 Task: Find connections with filter location Mikkeli with filter topic #Inspirationwith filter profile language German with filter current company TekWissen ® with filter school Mangalore Institute of Technology and Engineering, Mangalore, India with filter industry Public Health with filter service category Lead Generation with filter keywords title Dental Hygienist
Action: Mouse moved to (289, 226)
Screenshot: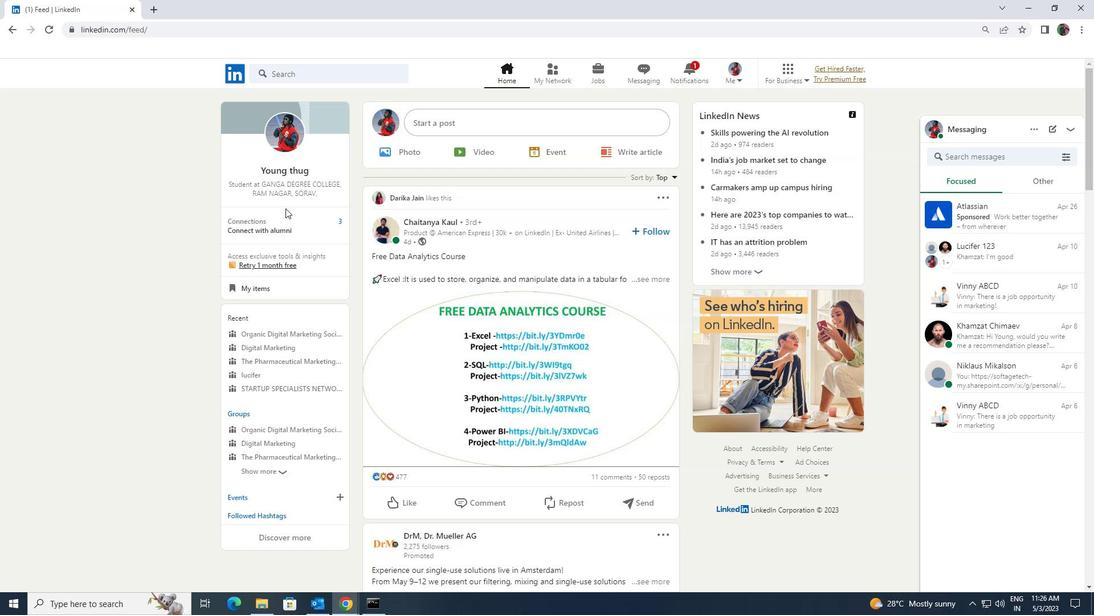 
Action: Mouse pressed left at (289, 226)
Screenshot: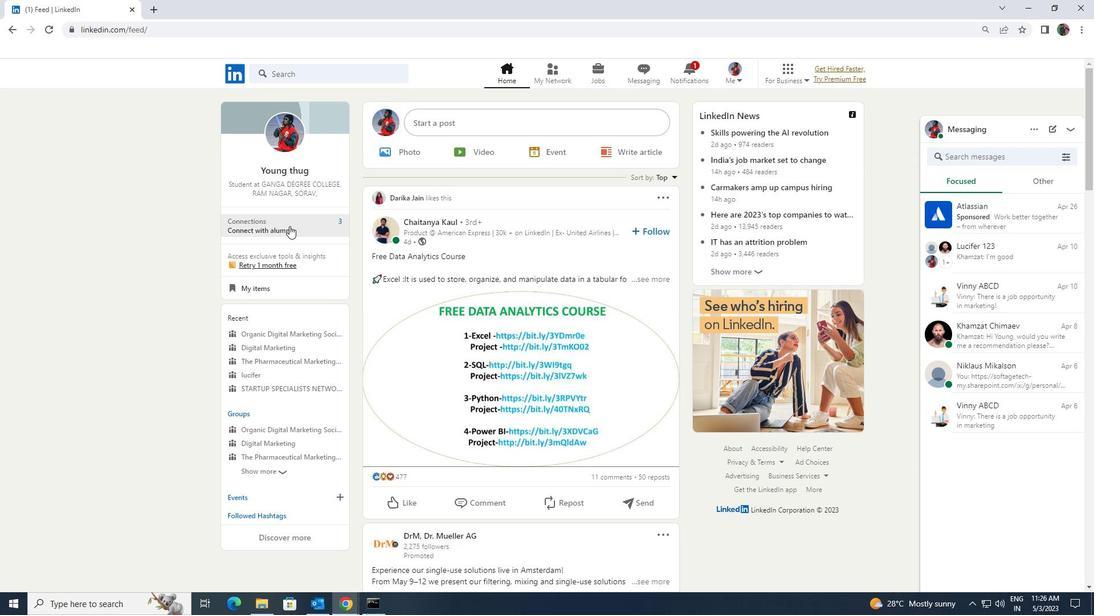 
Action: Mouse moved to (324, 136)
Screenshot: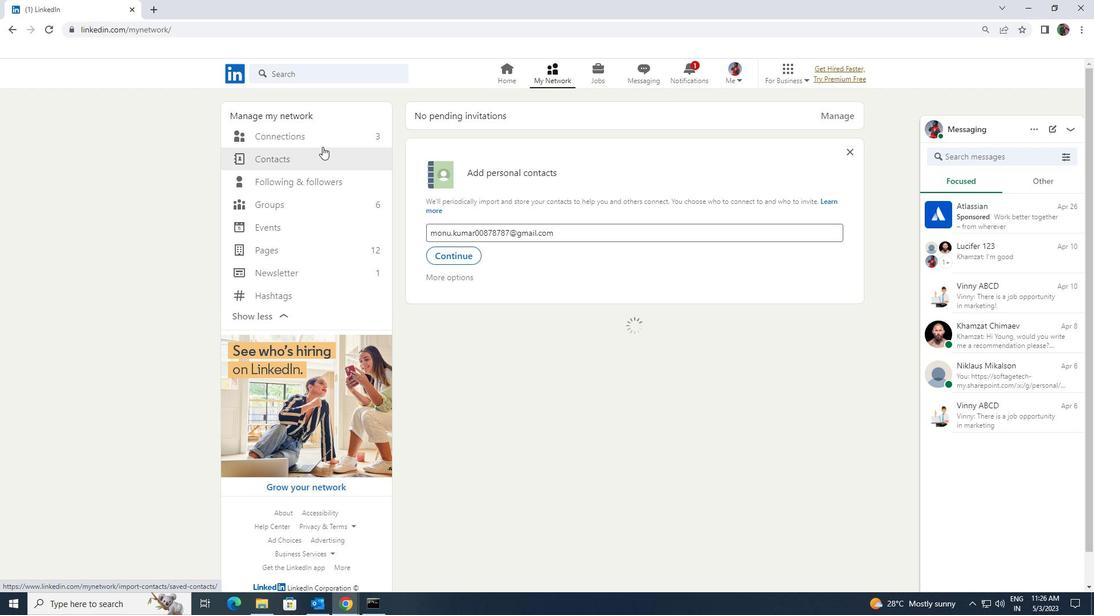 
Action: Mouse pressed left at (324, 136)
Screenshot: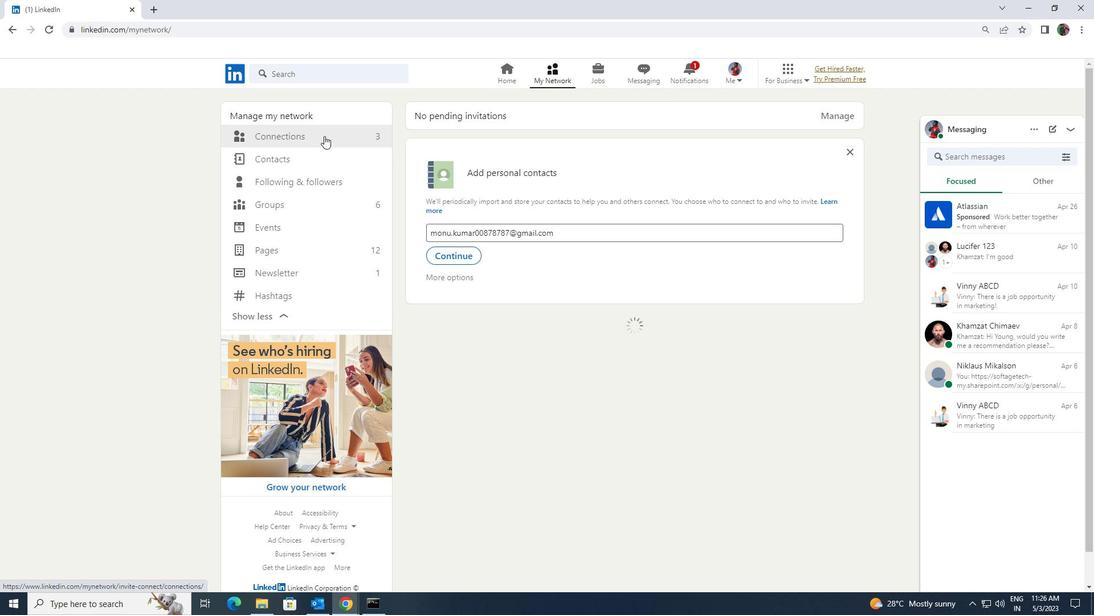 
Action: Mouse moved to (605, 137)
Screenshot: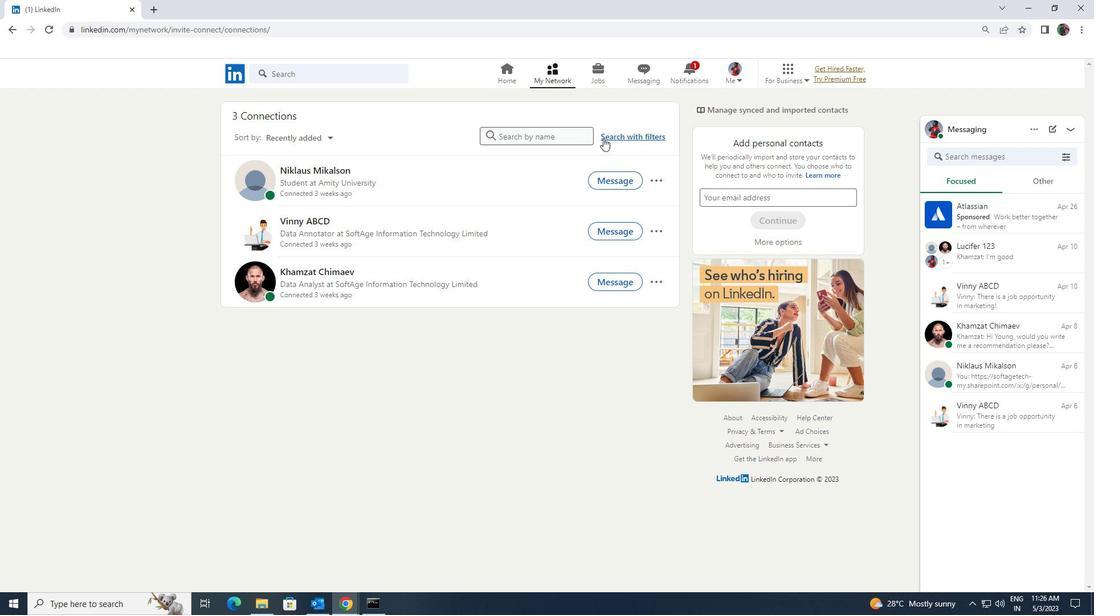 
Action: Mouse pressed left at (605, 137)
Screenshot: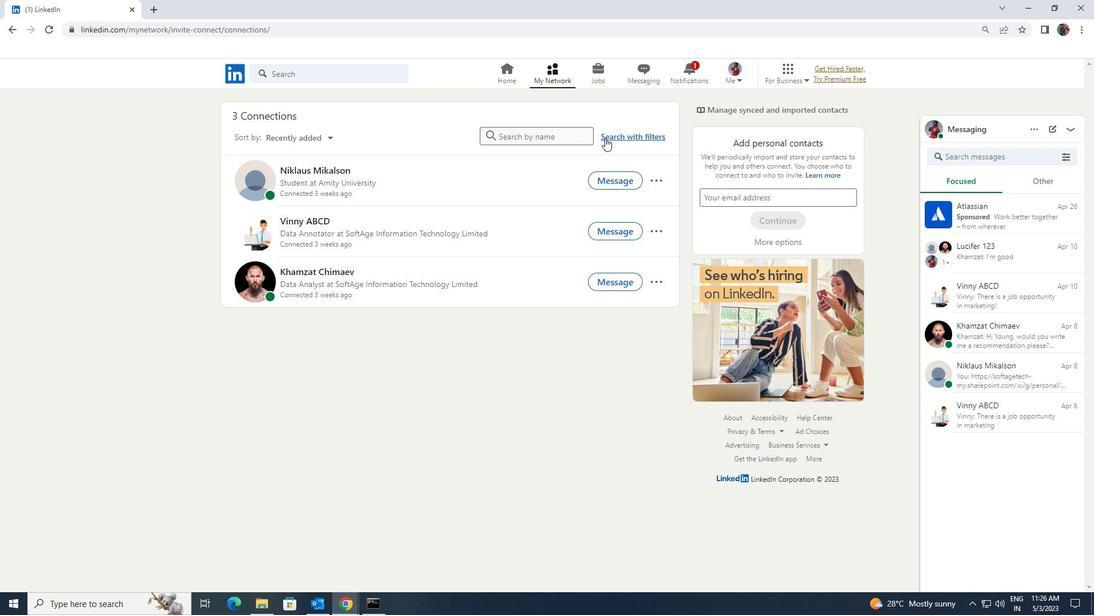 
Action: Mouse moved to (585, 107)
Screenshot: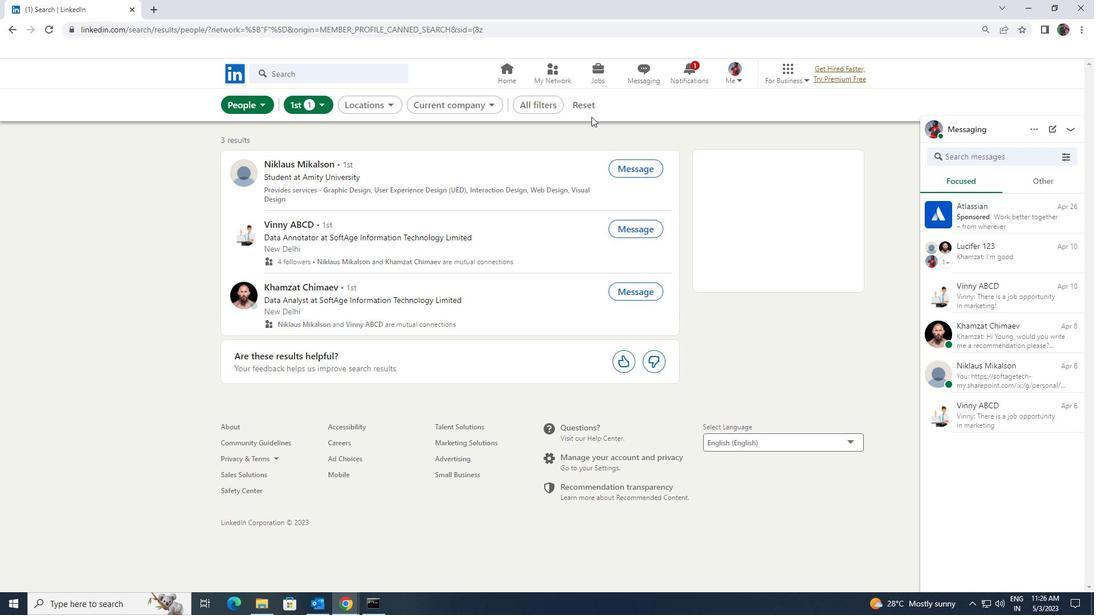 
Action: Mouse pressed left at (585, 107)
Screenshot: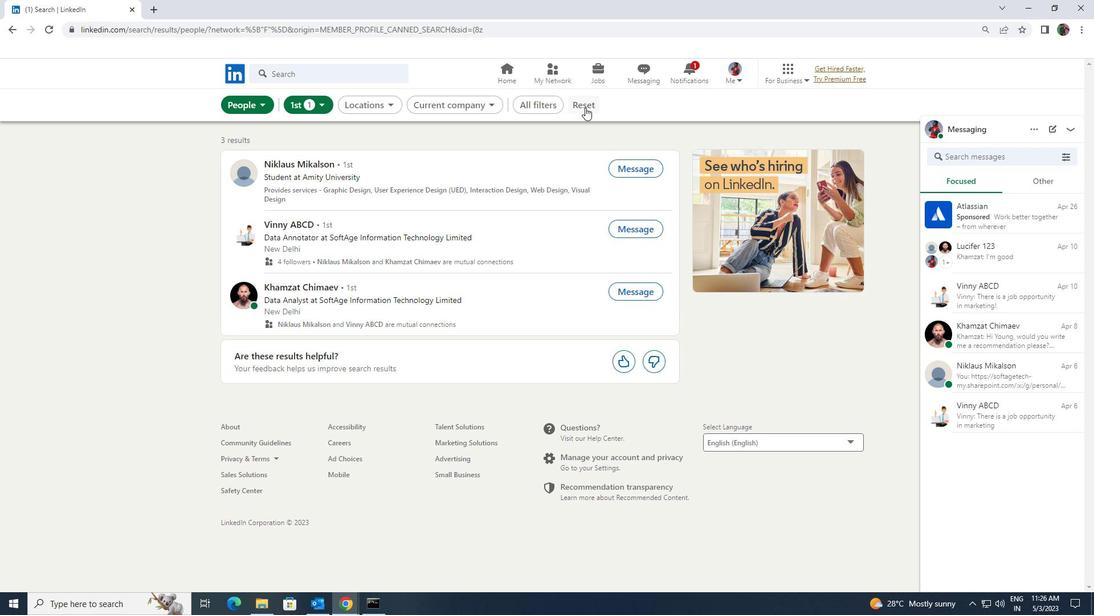 
Action: Mouse moved to (566, 110)
Screenshot: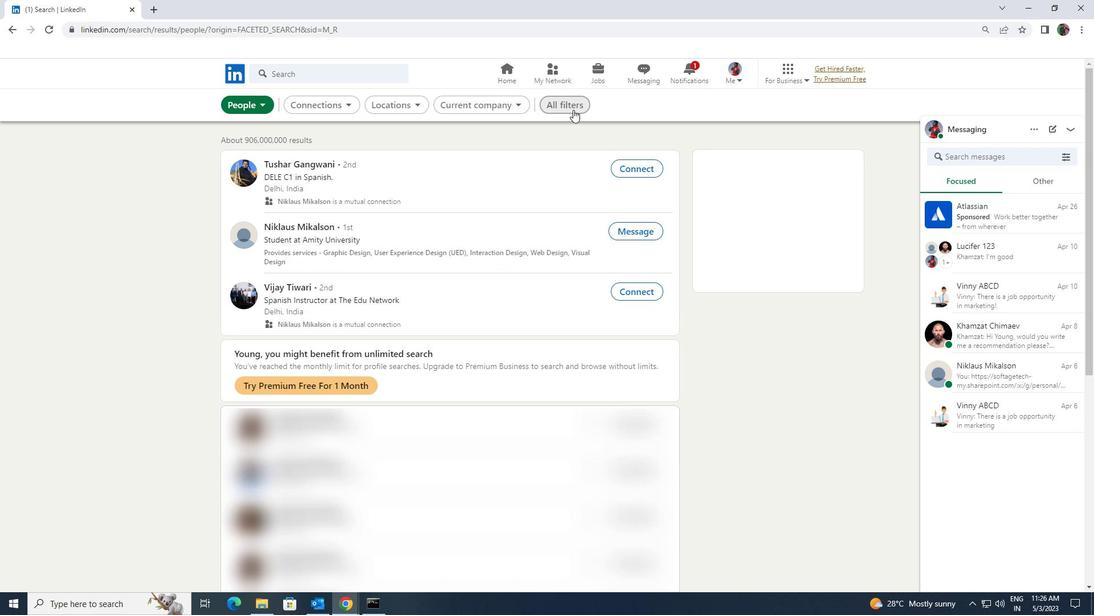 
Action: Mouse pressed left at (566, 110)
Screenshot: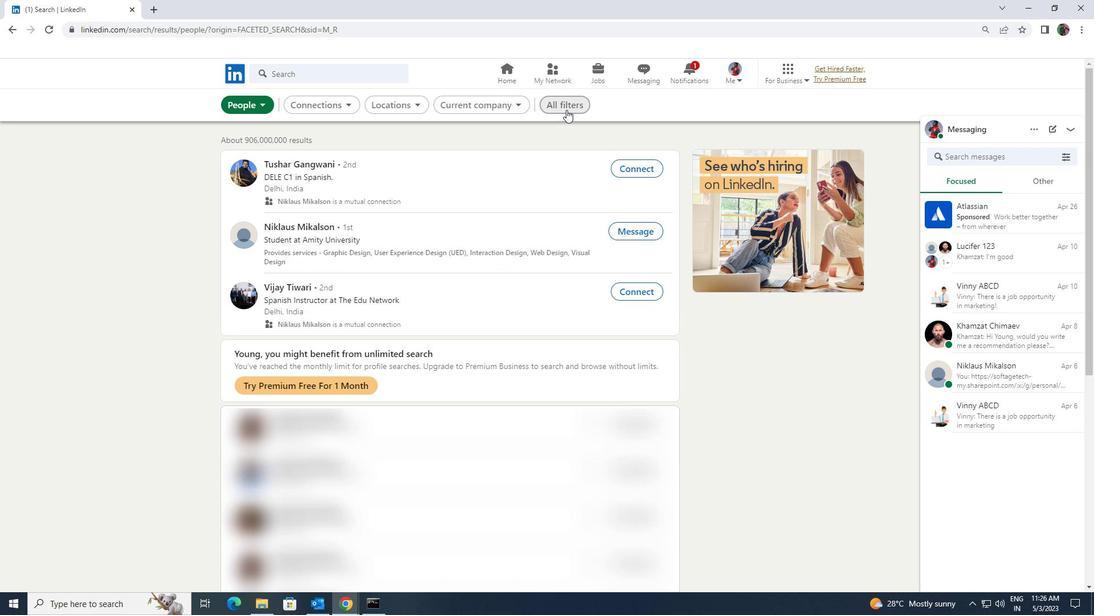 
Action: Mouse moved to (939, 453)
Screenshot: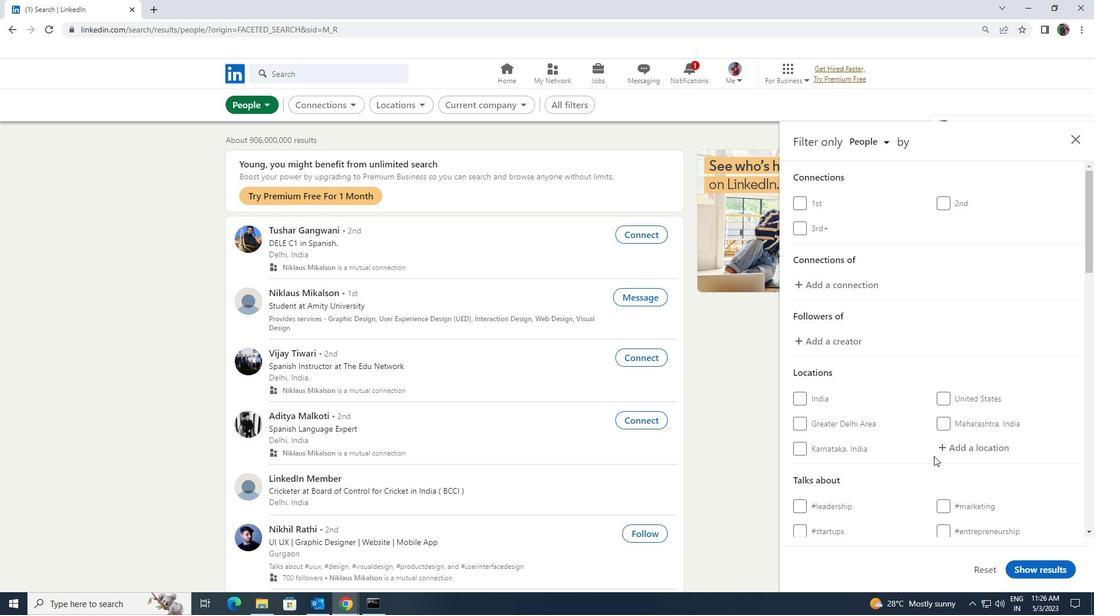 
Action: Mouse pressed left at (939, 453)
Screenshot: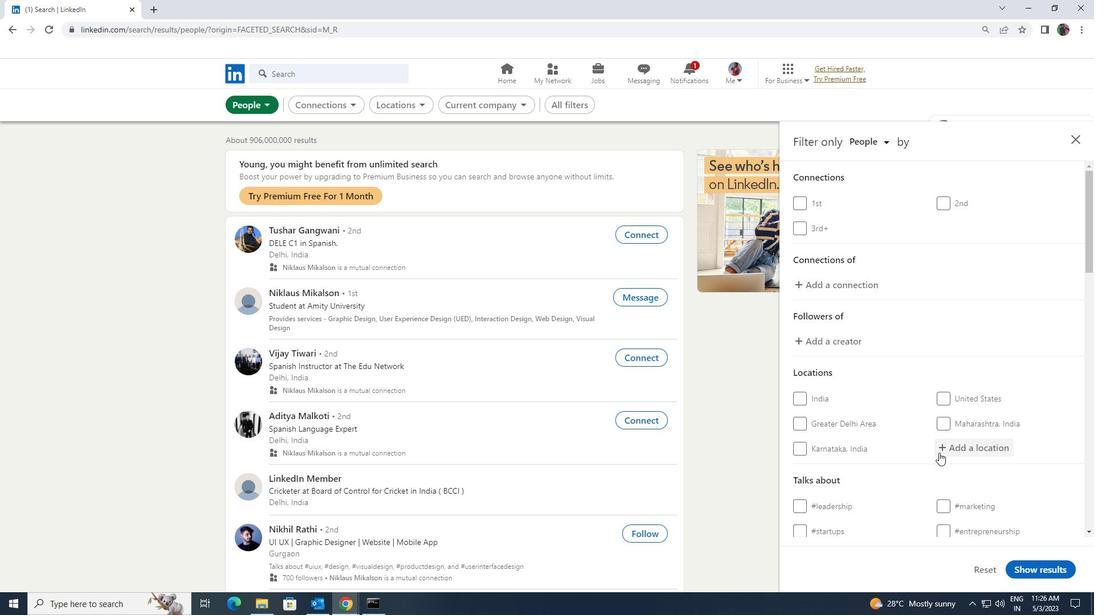 
Action: Mouse moved to (896, 433)
Screenshot: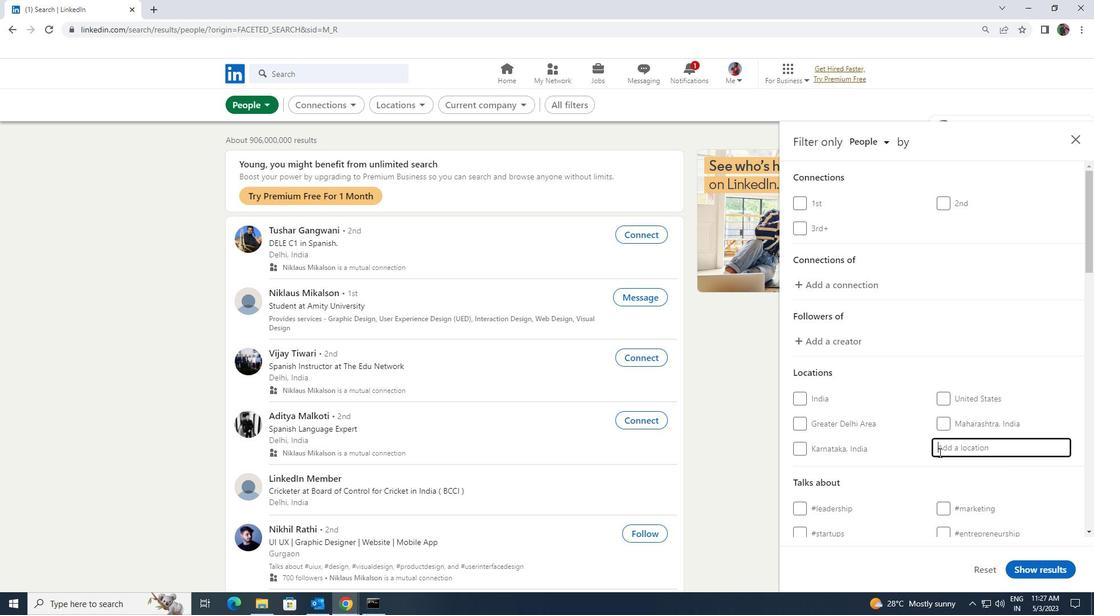 
Action: Key pressed <Key.shift>MIKKE
Screenshot: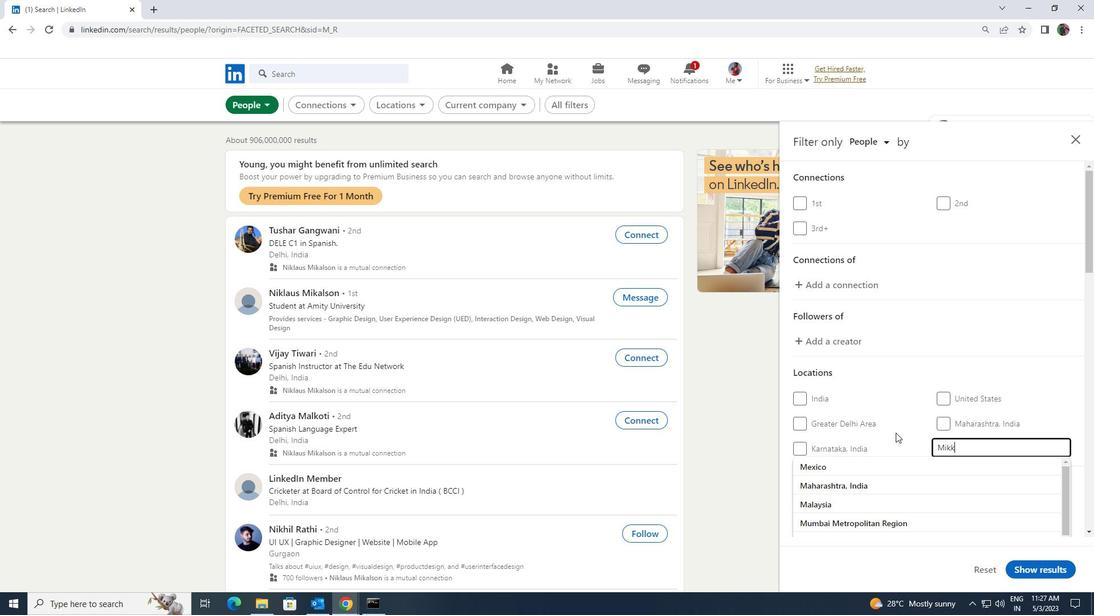 
Action: Mouse moved to (911, 462)
Screenshot: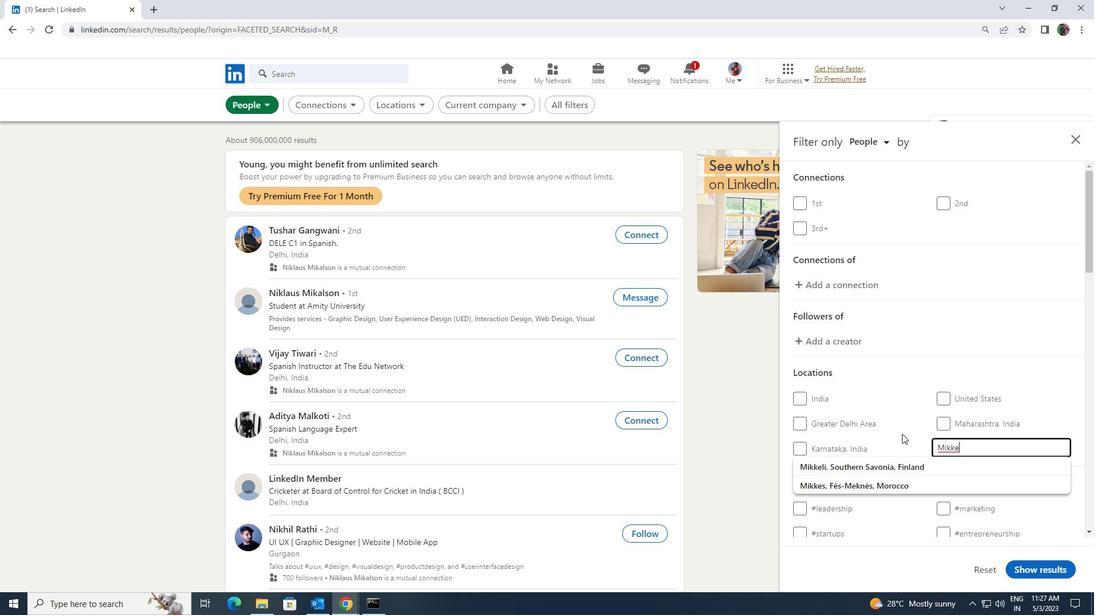 
Action: Mouse pressed left at (911, 462)
Screenshot: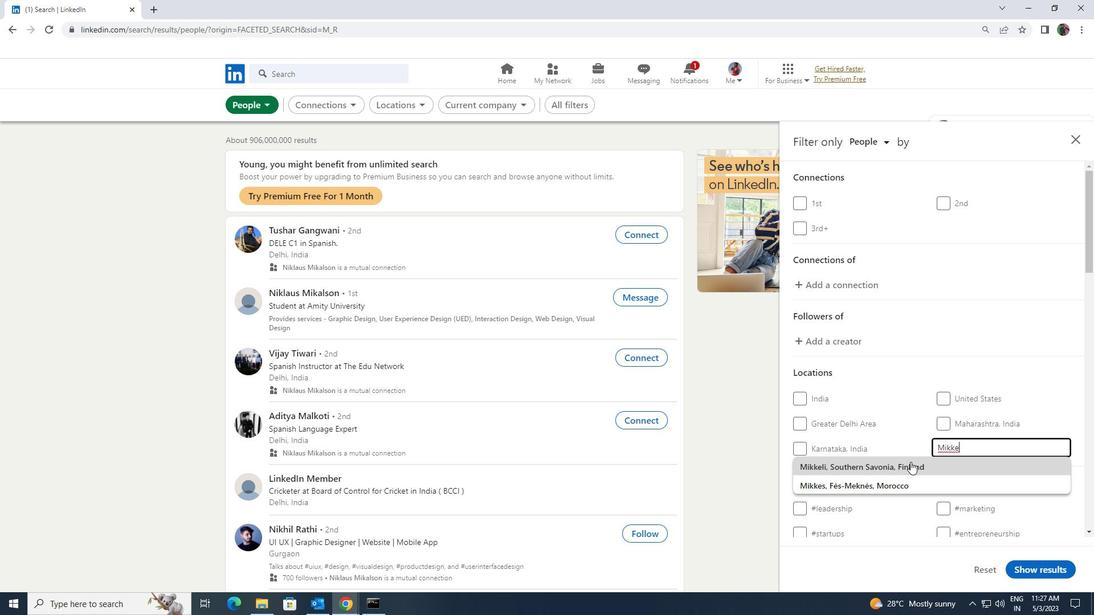 
Action: Mouse moved to (908, 467)
Screenshot: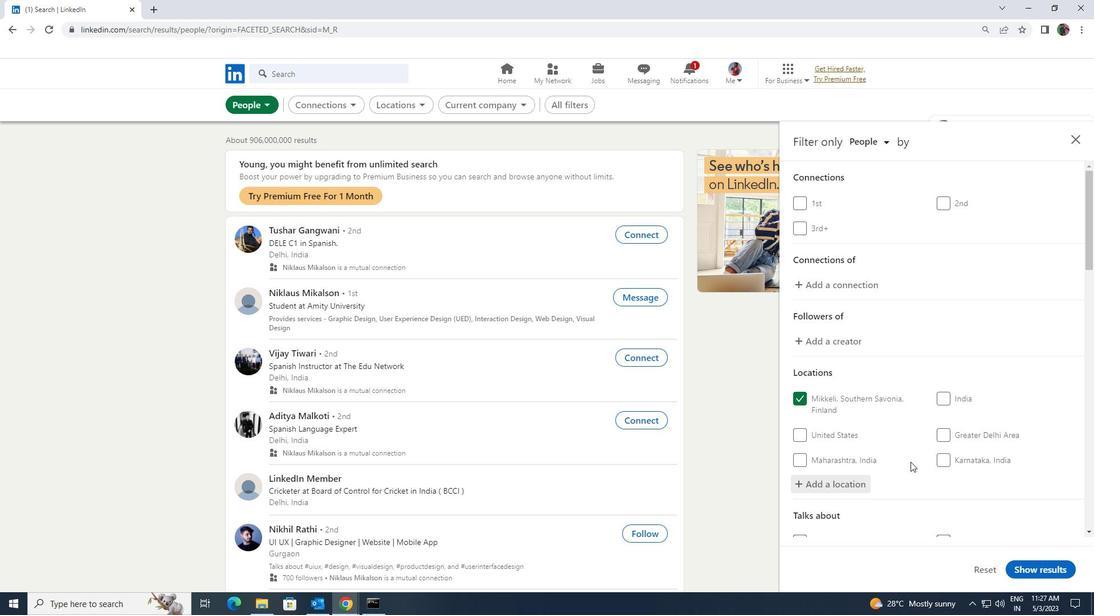 
Action: Mouse scrolled (908, 466) with delta (0, 0)
Screenshot: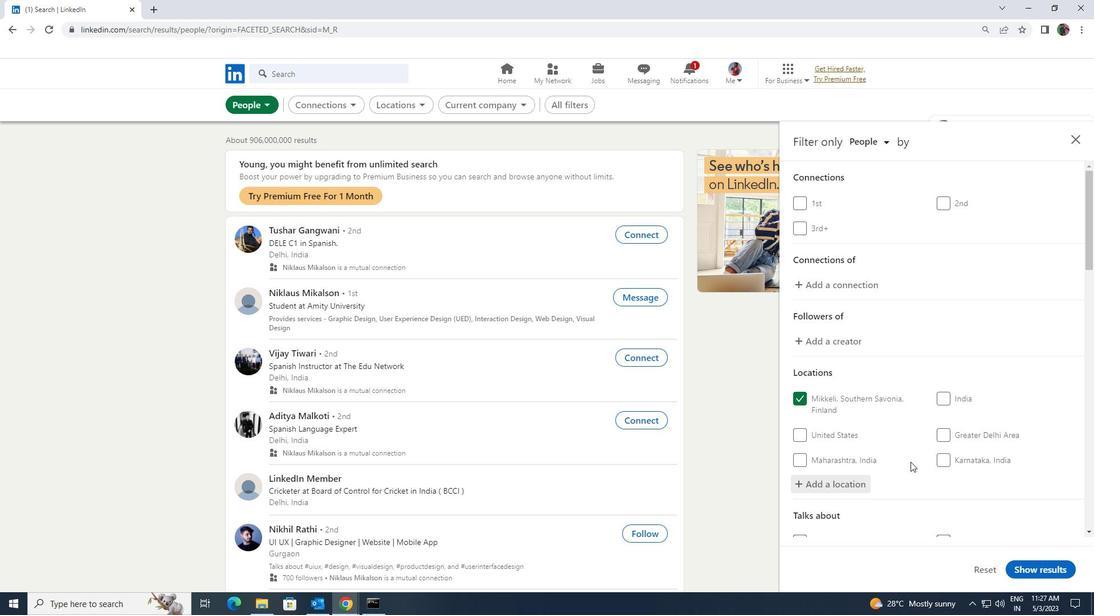 
Action: Mouse scrolled (908, 466) with delta (0, 0)
Screenshot: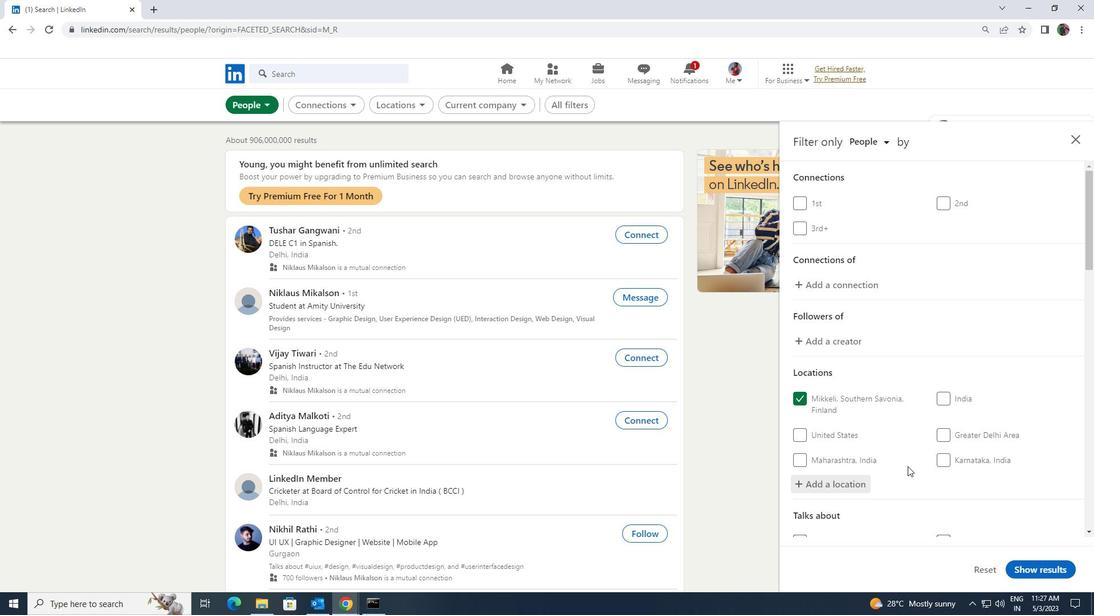 
Action: Mouse scrolled (908, 466) with delta (0, 0)
Screenshot: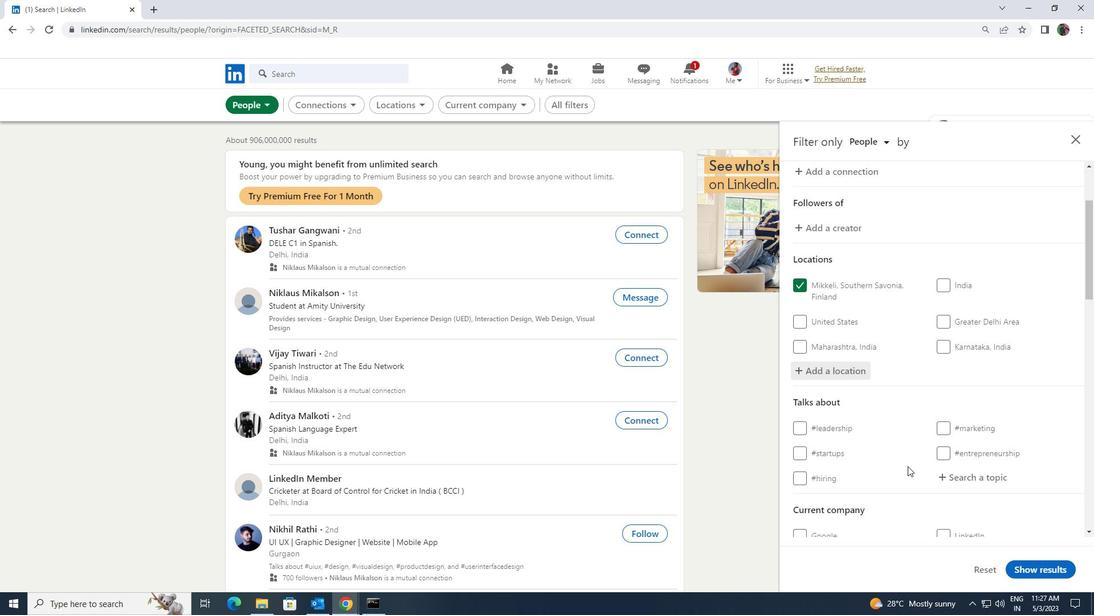 
Action: Mouse moved to (939, 419)
Screenshot: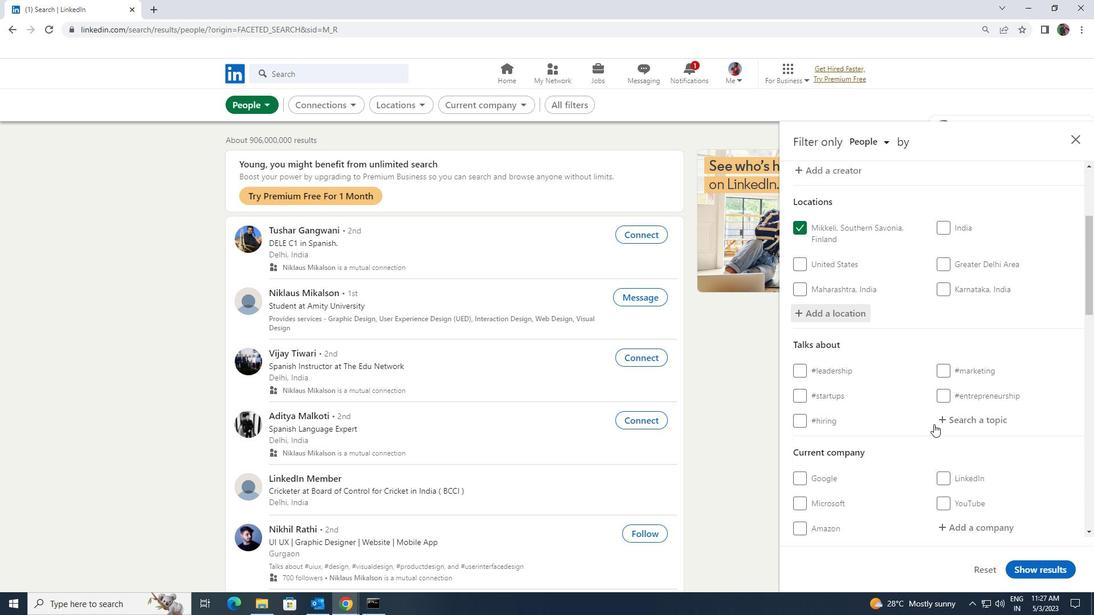 
Action: Mouse pressed left at (939, 419)
Screenshot: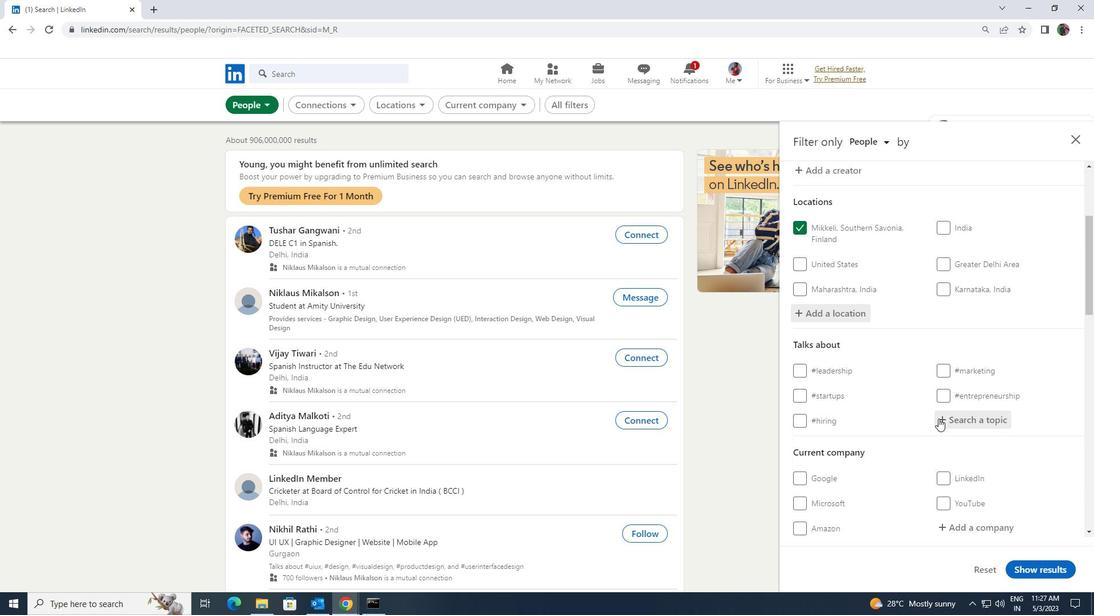 
Action: Key pressed <Key.shift><Key.shift><Key.shift><Key.shift><Key.shift><Key.shift>IM<Key.backspace>NSPIRAT
Screenshot: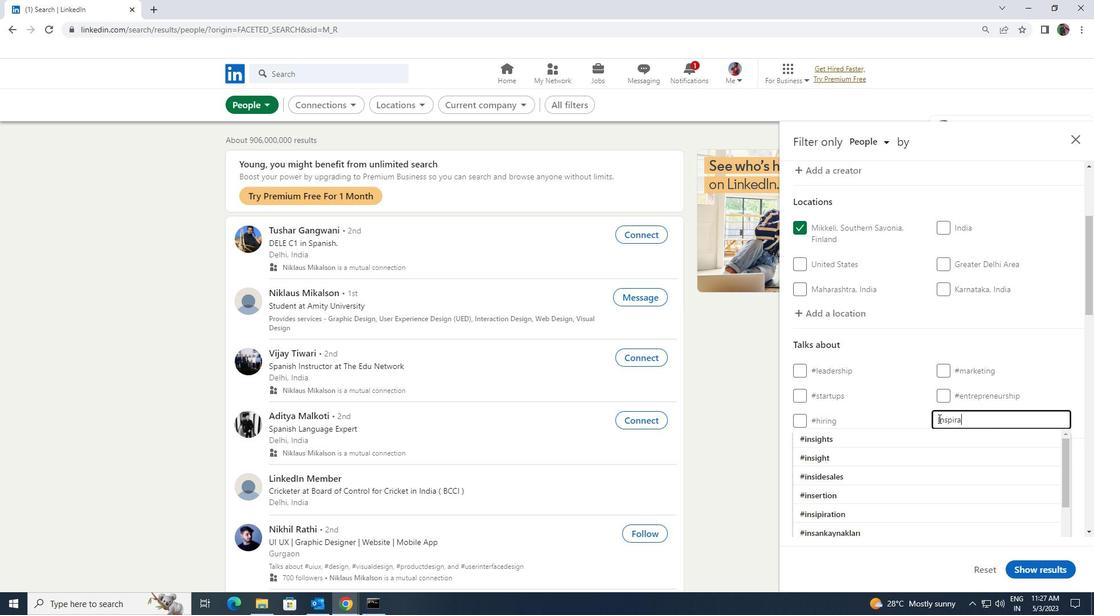 
Action: Mouse moved to (919, 434)
Screenshot: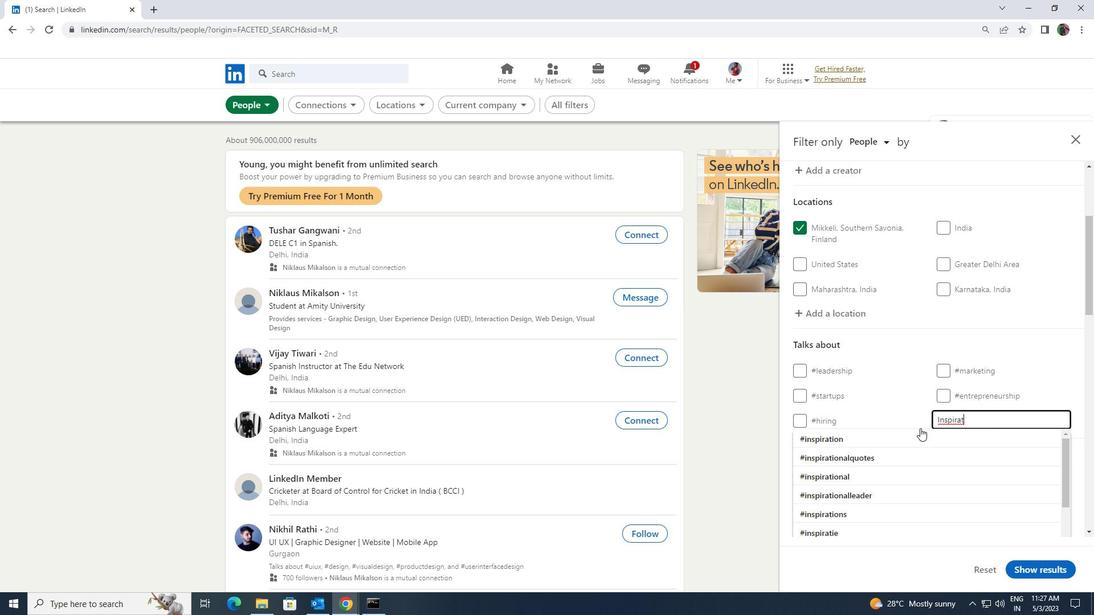 
Action: Mouse pressed left at (919, 434)
Screenshot: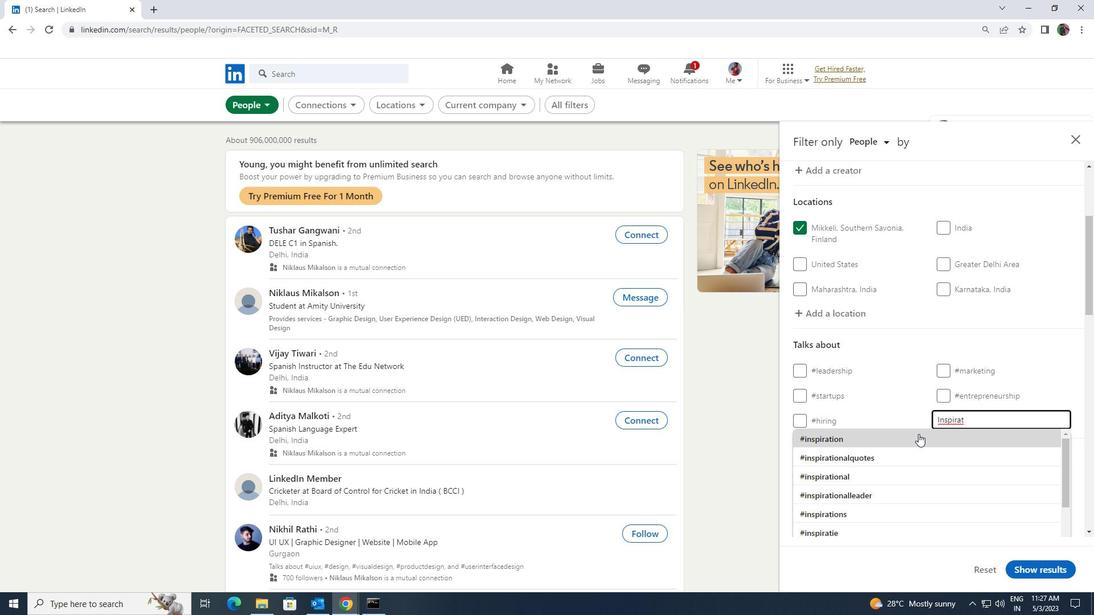 
Action: Mouse moved to (922, 433)
Screenshot: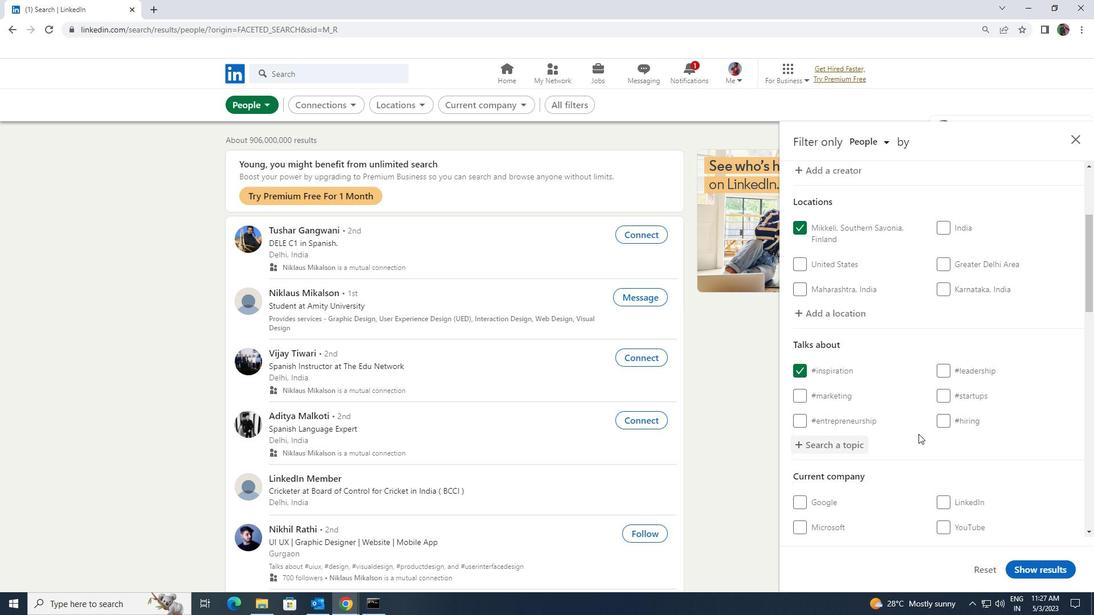 
Action: Mouse scrolled (922, 432) with delta (0, 0)
Screenshot: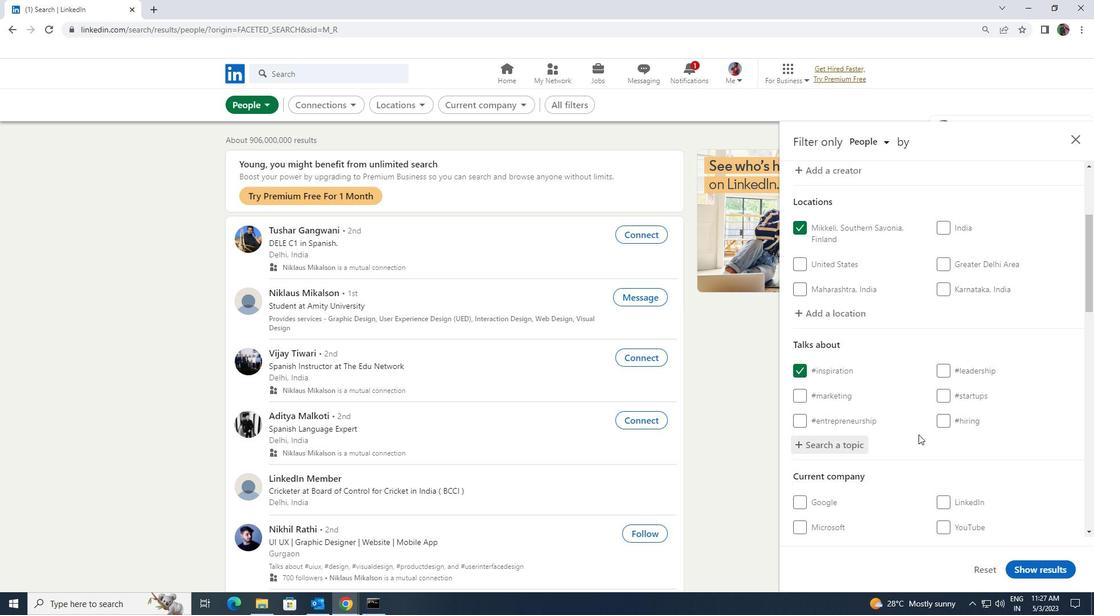 
Action: Mouse moved to (924, 429)
Screenshot: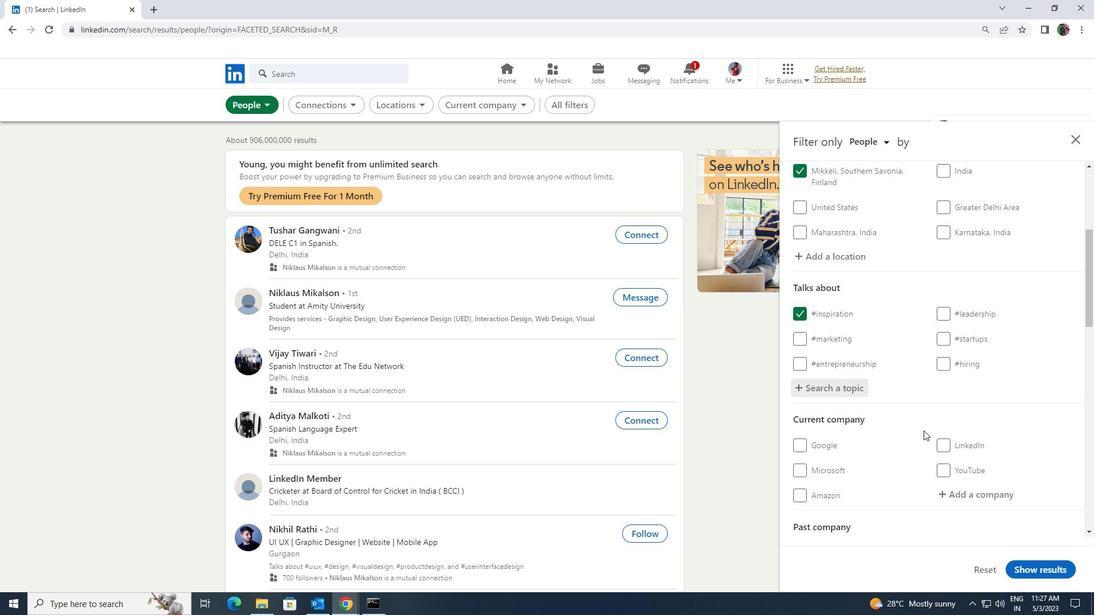 
Action: Mouse scrolled (924, 428) with delta (0, 0)
Screenshot: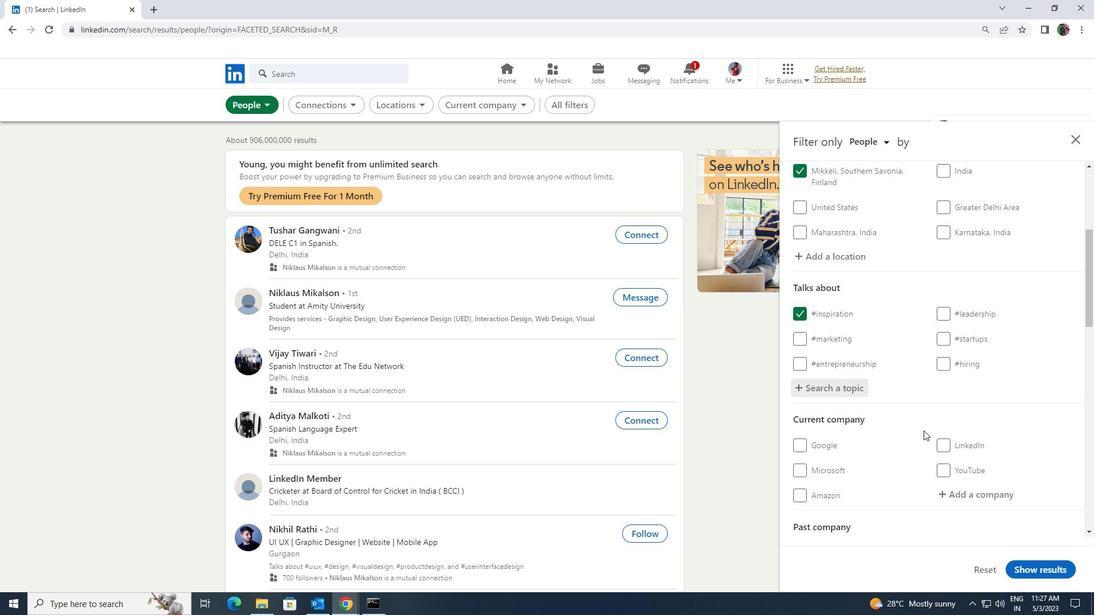 
Action: Mouse scrolled (924, 428) with delta (0, 0)
Screenshot: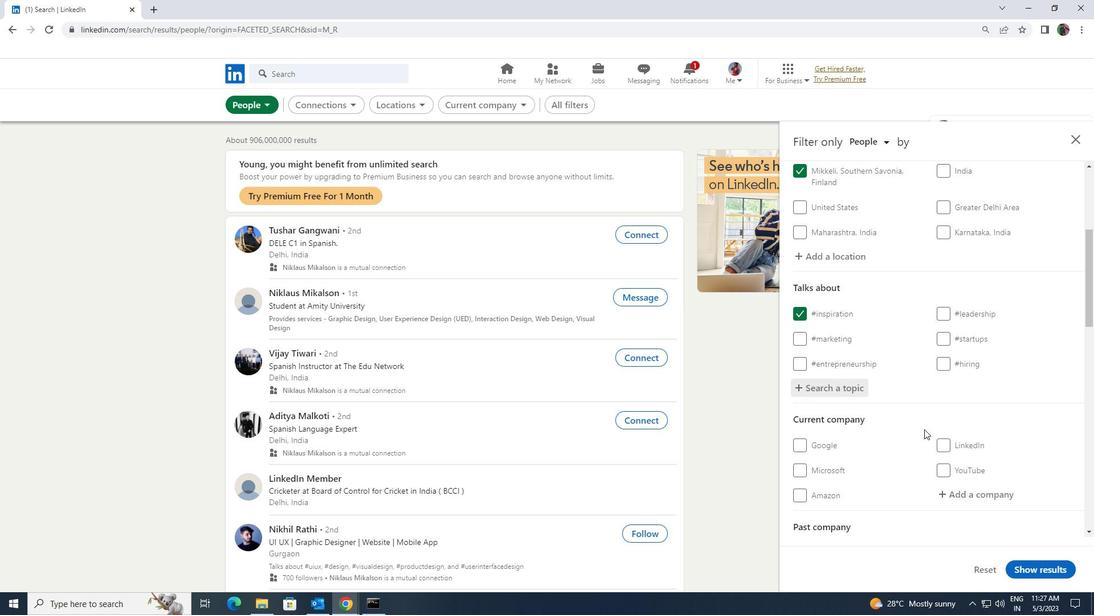 
Action: Mouse moved to (924, 423)
Screenshot: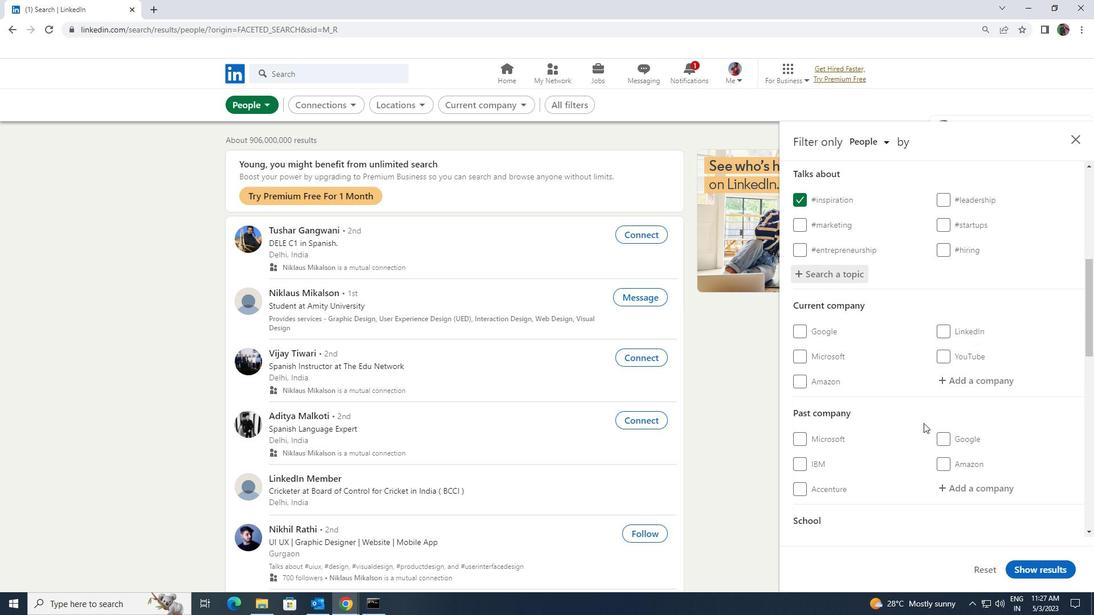 
Action: Mouse scrolled (924, 423) with delta (0, 0)
Screenshot: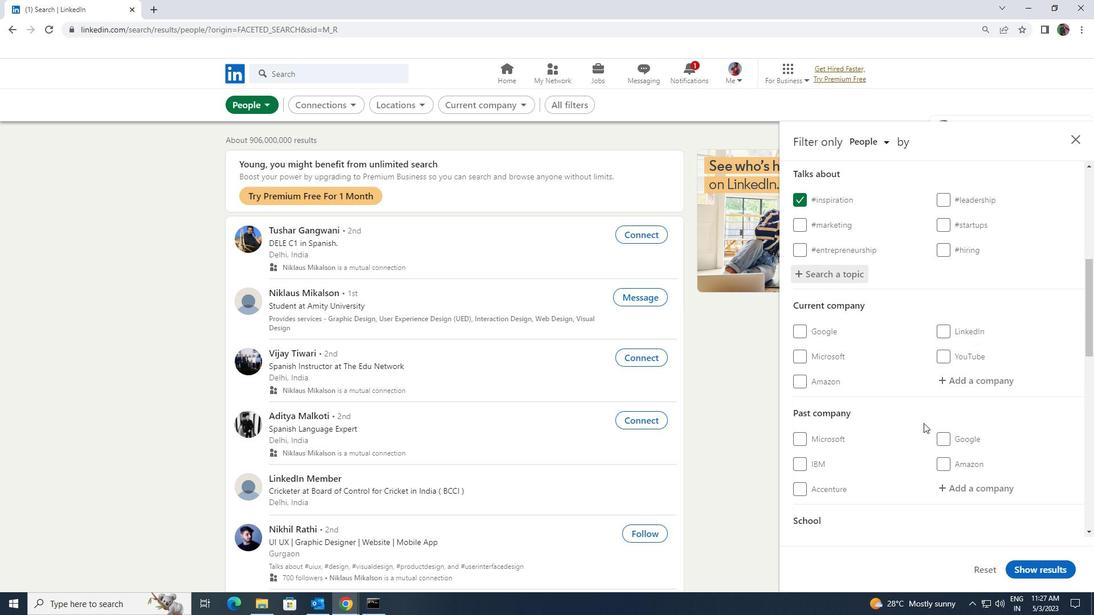 
Action: Mouse scrolled (924, 423) with delta (0, 0)
Screenshot: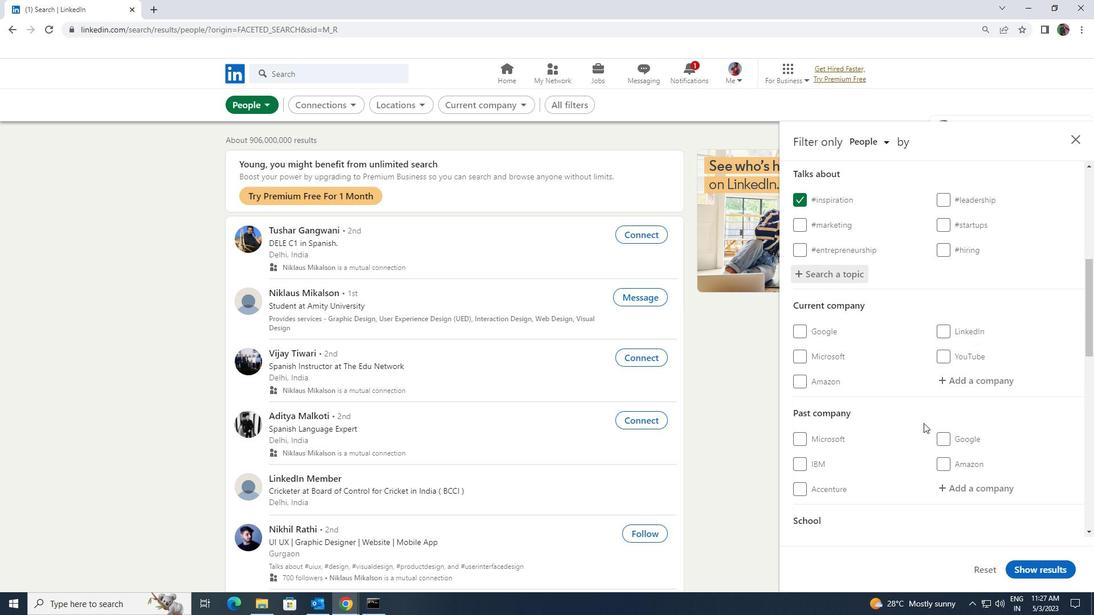 
Action: Mouse scrolled (924, 423) with delta (0, 0)
Screenshot: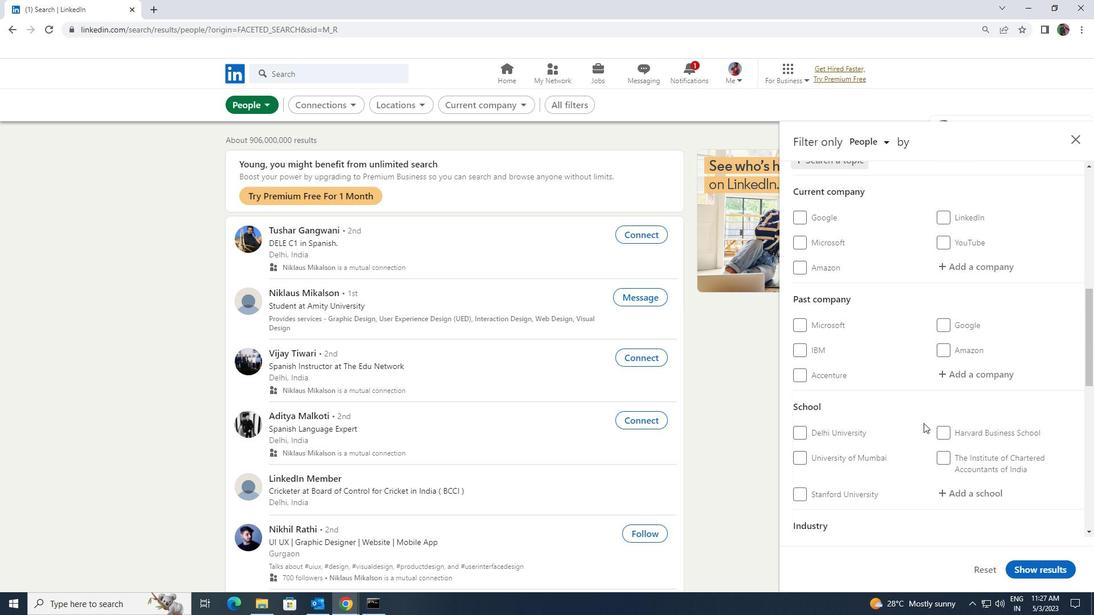 
Action: Mouse scrolled (924, 423) with delta (0, 0)
Screenshot: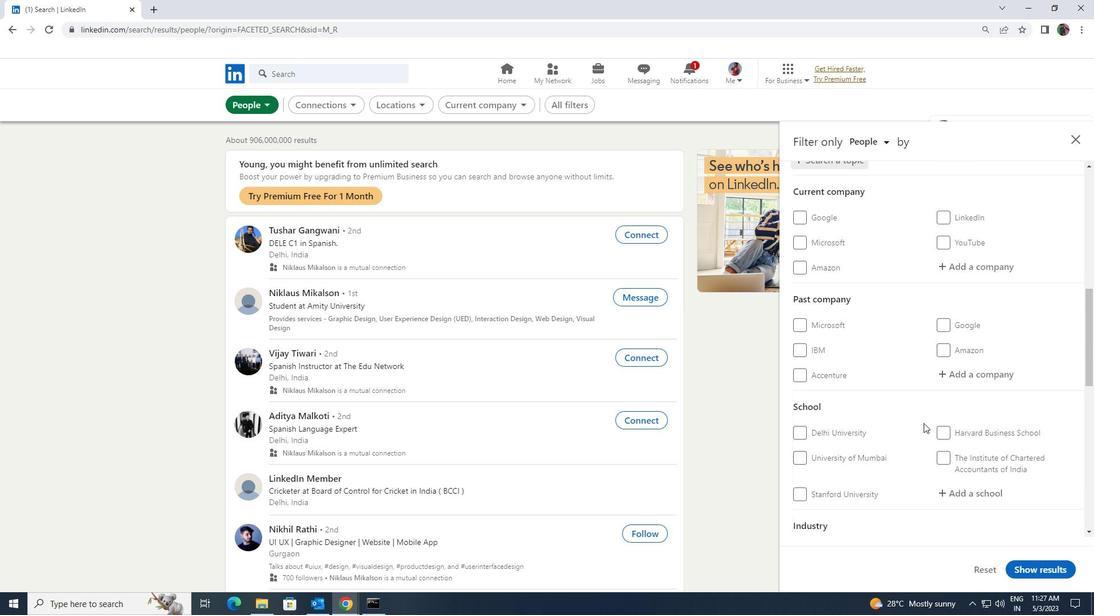 
Action: Mouse scrolled (924, 423) with delta (0, 0)
Screenshot: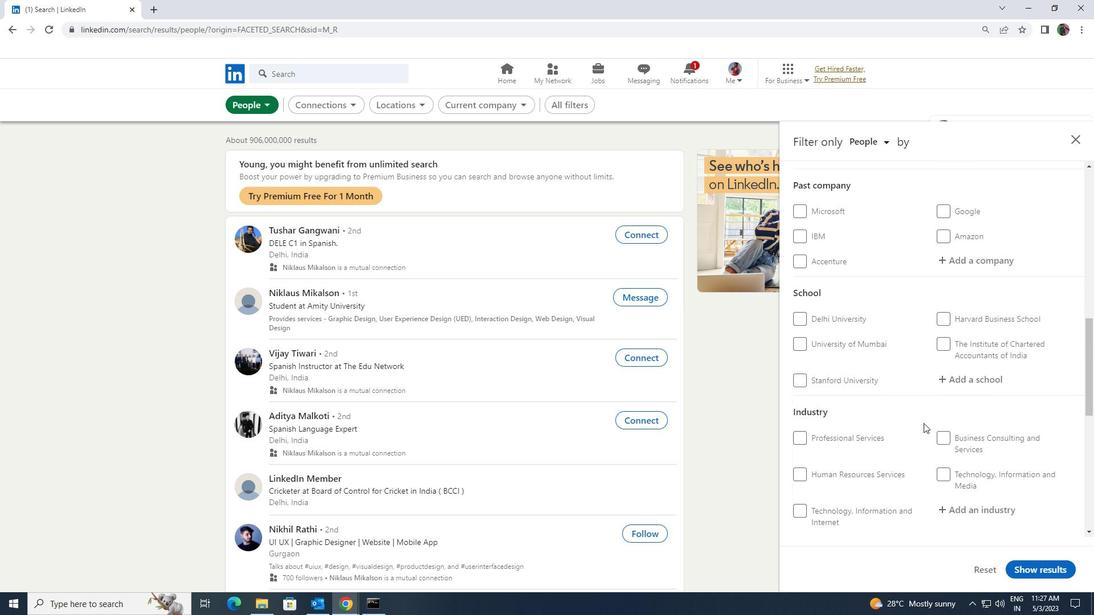 
Action: Mouse scrolled (924, 423) with delta (0, 0)
Screenshot: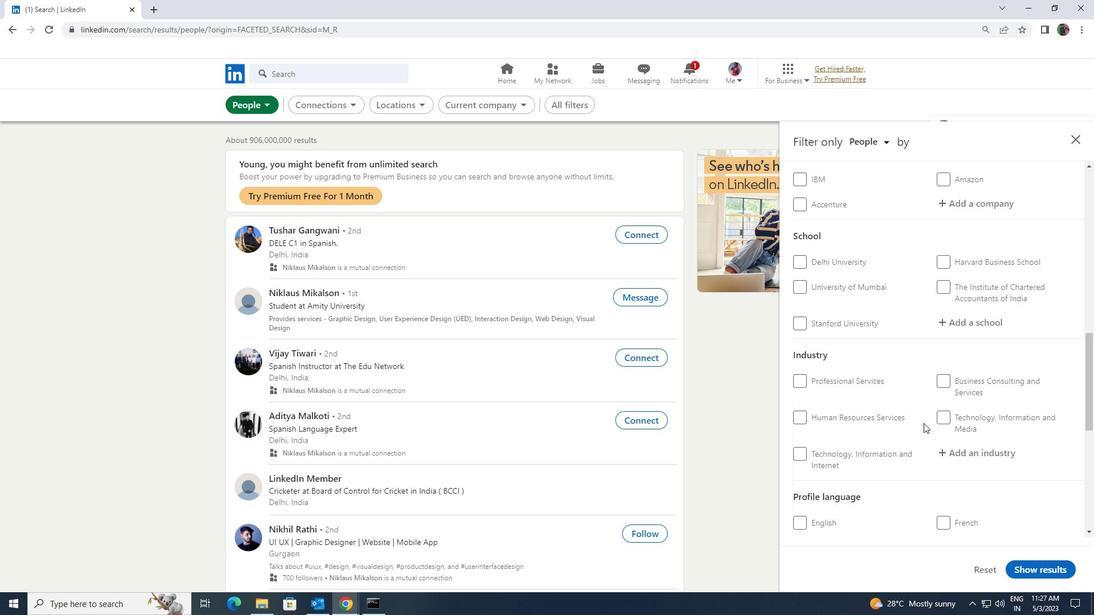 
Action: Mouse scrolled (924, 423) with delta (0, 0)
Screenshot: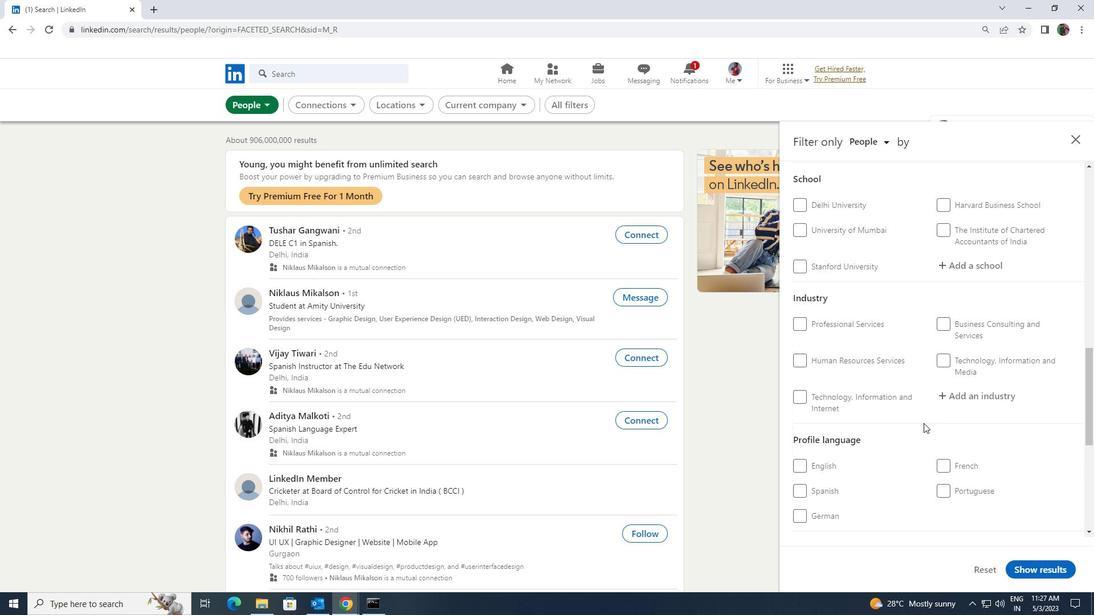 
Action: Mouse moved to (807, 457)
Screenshot: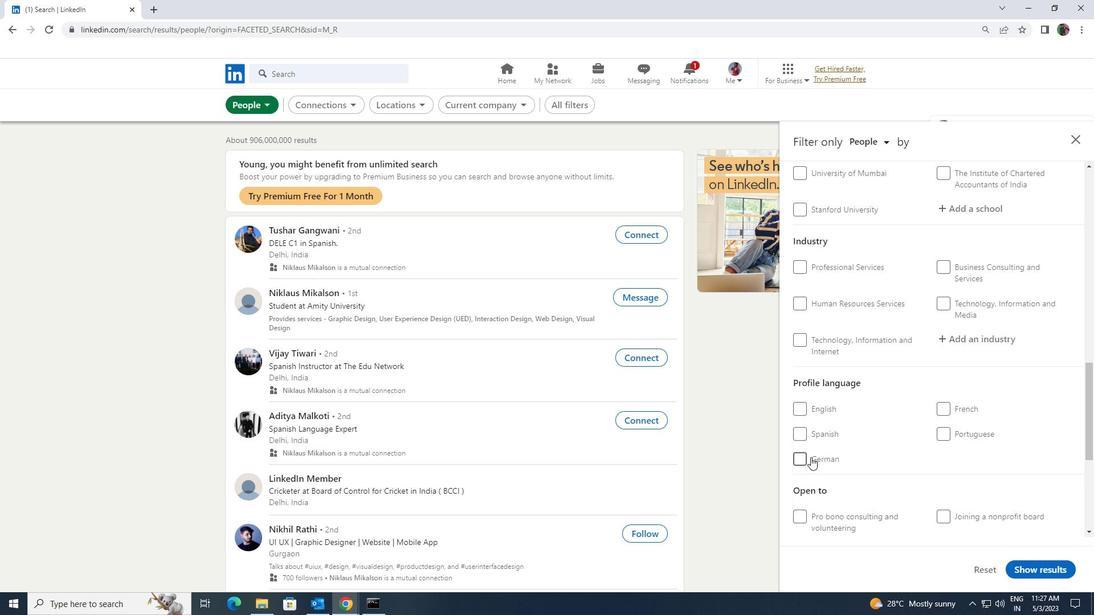 
Action: Mouse pressed left at (807, 457)
Screenshot: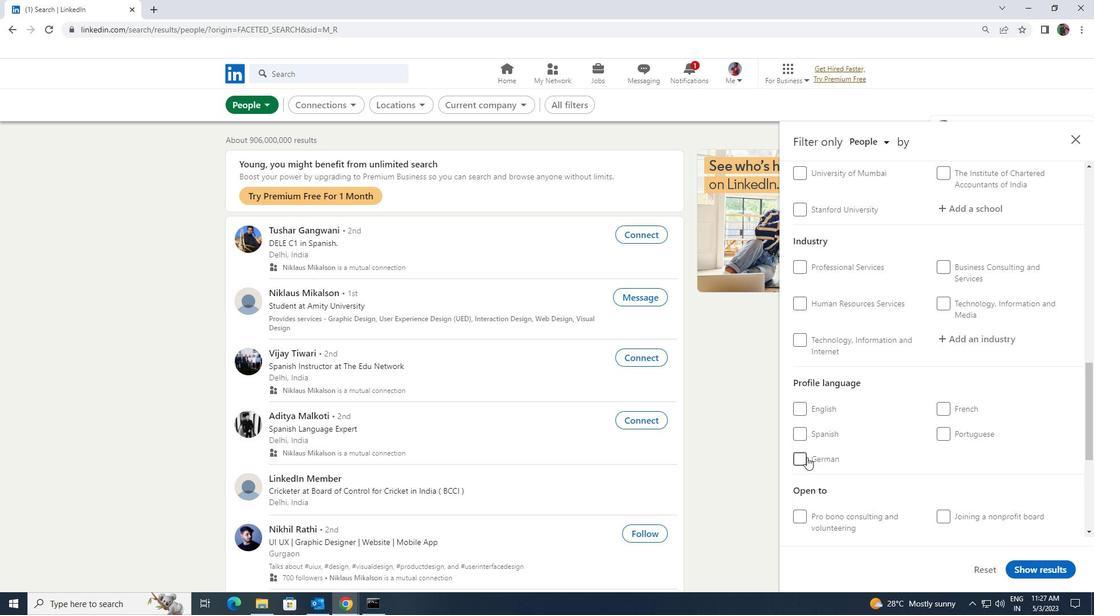 
Action: Mouse moved to (908, 447)
Screenshot: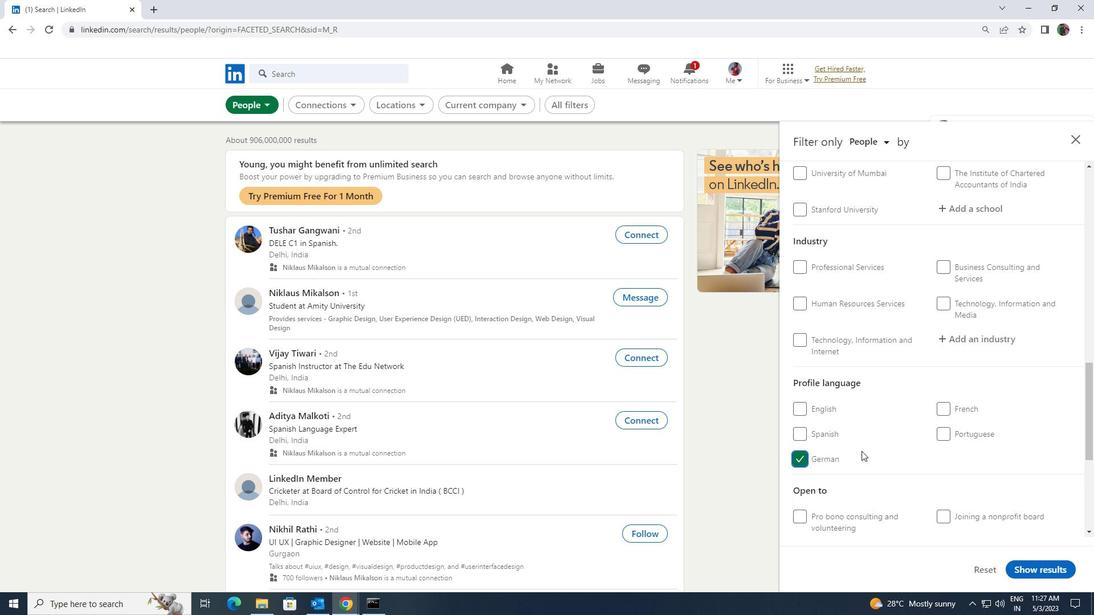 
Action: Mouse scrolled (908, 447) with delta (0, 0)
Screenshot: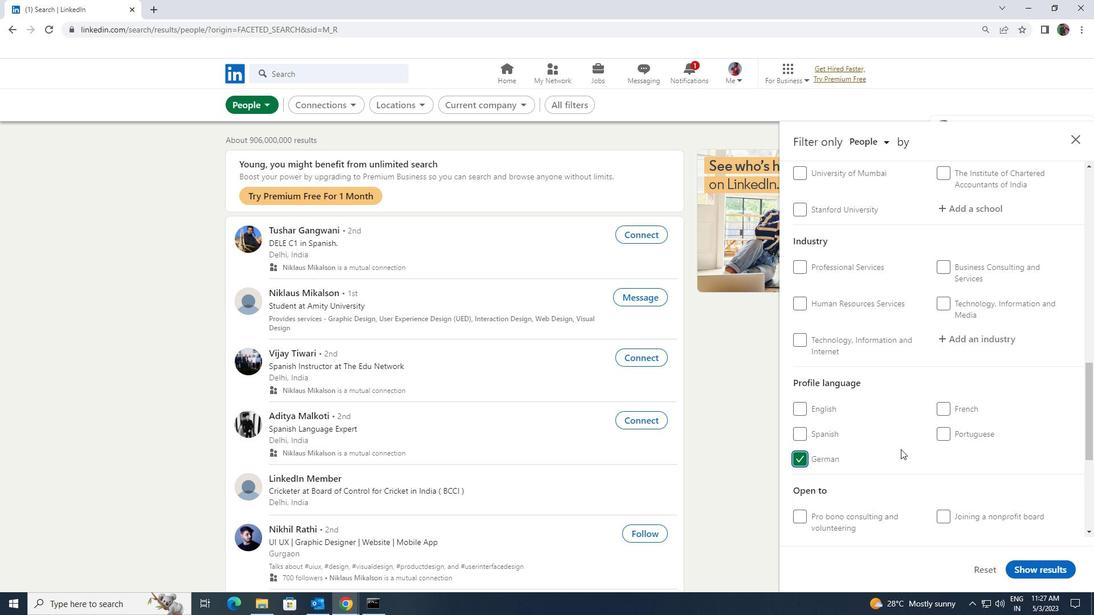
Action: Mouse scrolled (908, 447) with delta (0, 0)
Screenshot: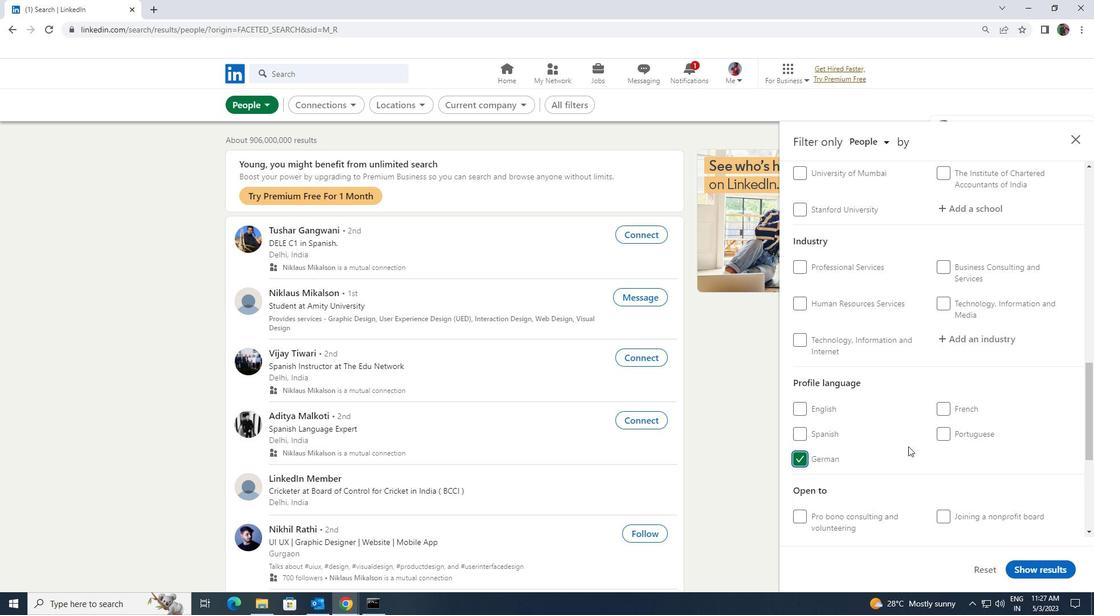 
Action: Mouse scrolled (908, 447) with delta (0, 0)
Screenshot: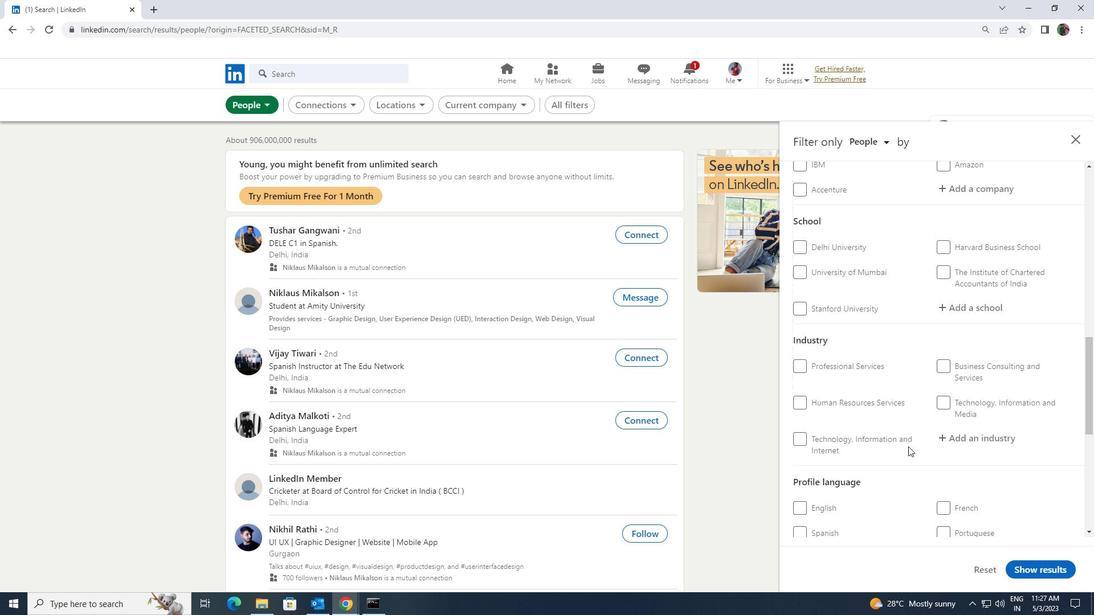 
Action: Mouse scrolled (908, 447) with delta (0, 0)
Screenshot: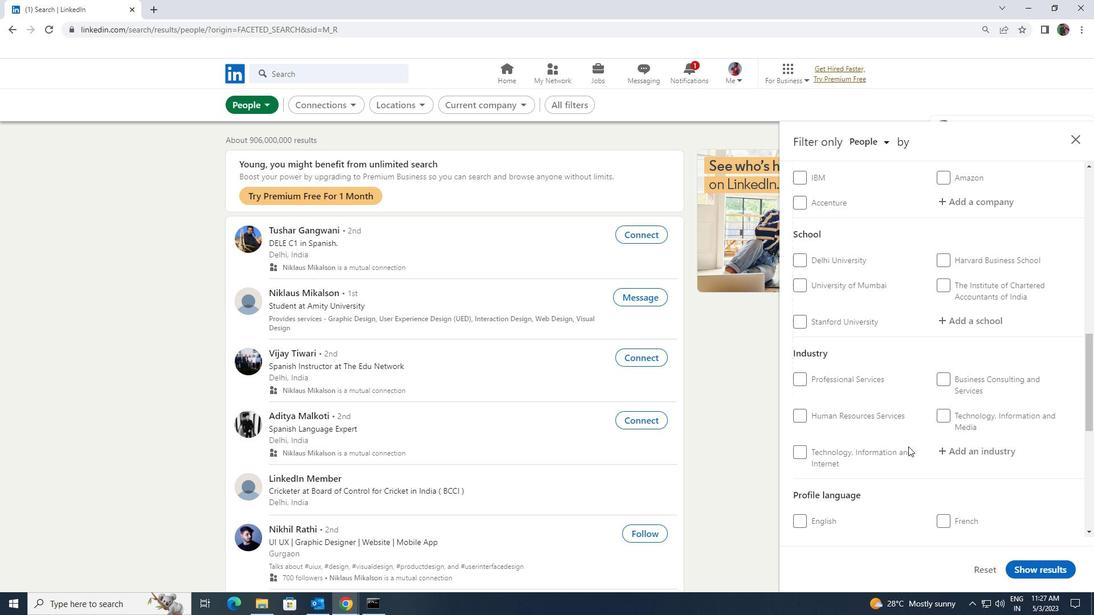 
Action: Mouse scrolled (908, 447) with delta (0, 0)
Screenshot: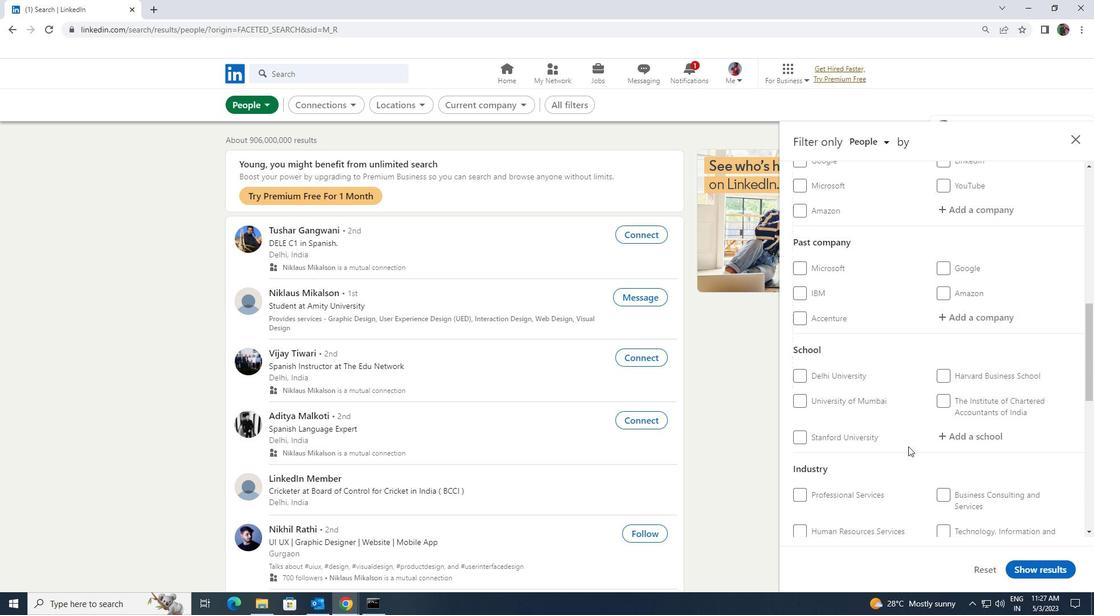 
Action: Mouse scrolled (908, 447) with delta (0, 0)
Screenshot: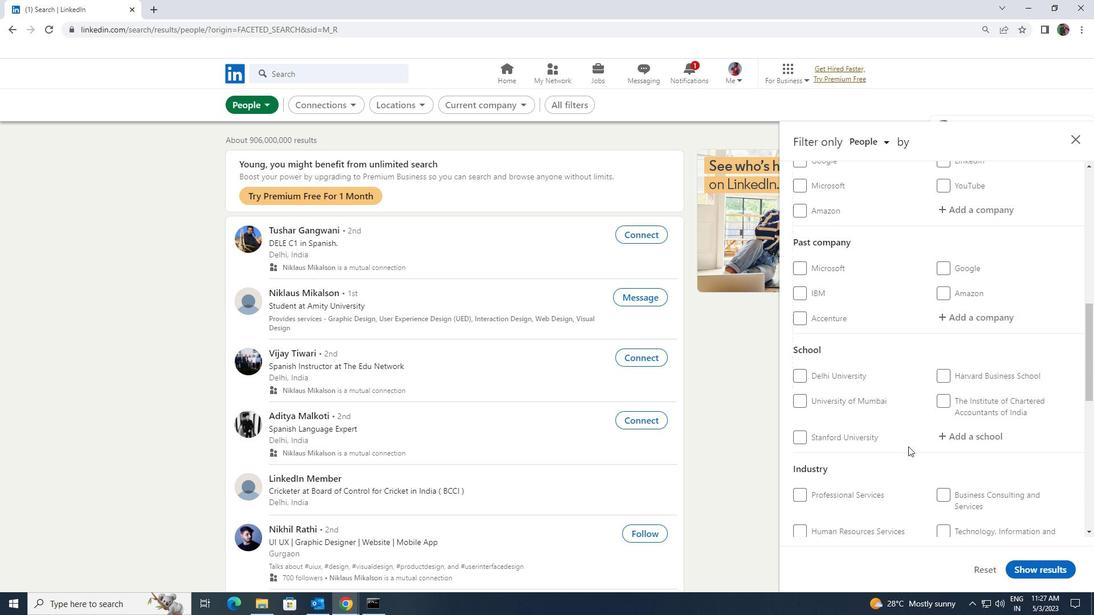 
Action: Mouse scrolled (908, 447) with delta (0, 0)
Screenshot: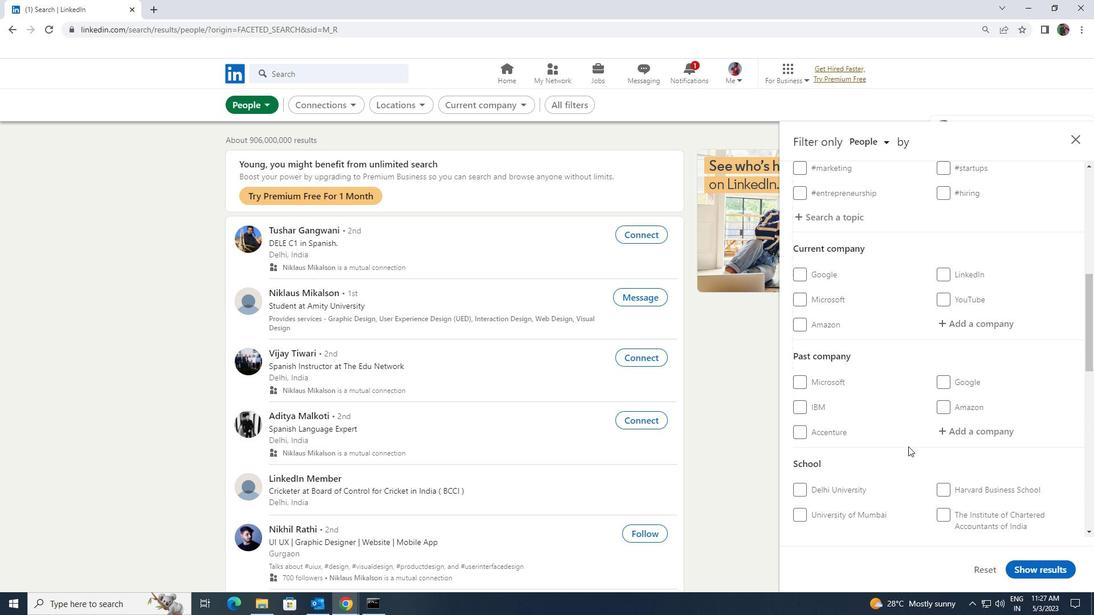 
Action: Mouse scrolled (908, 447) with delta (0, 0)
Screenshot: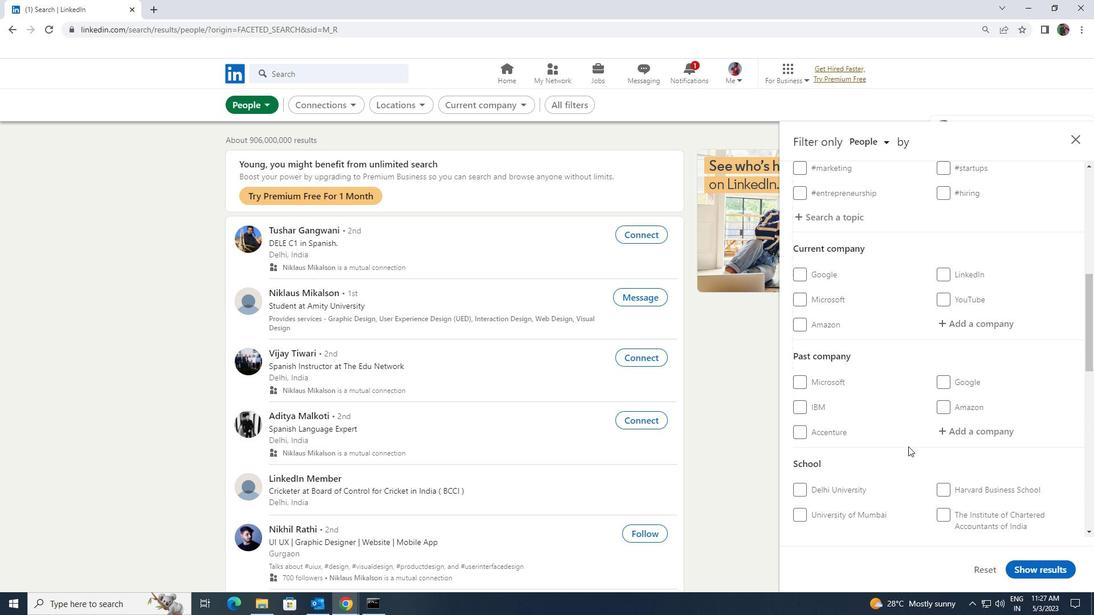 
Action: Mouse moved to (937, 434)
Screenshot: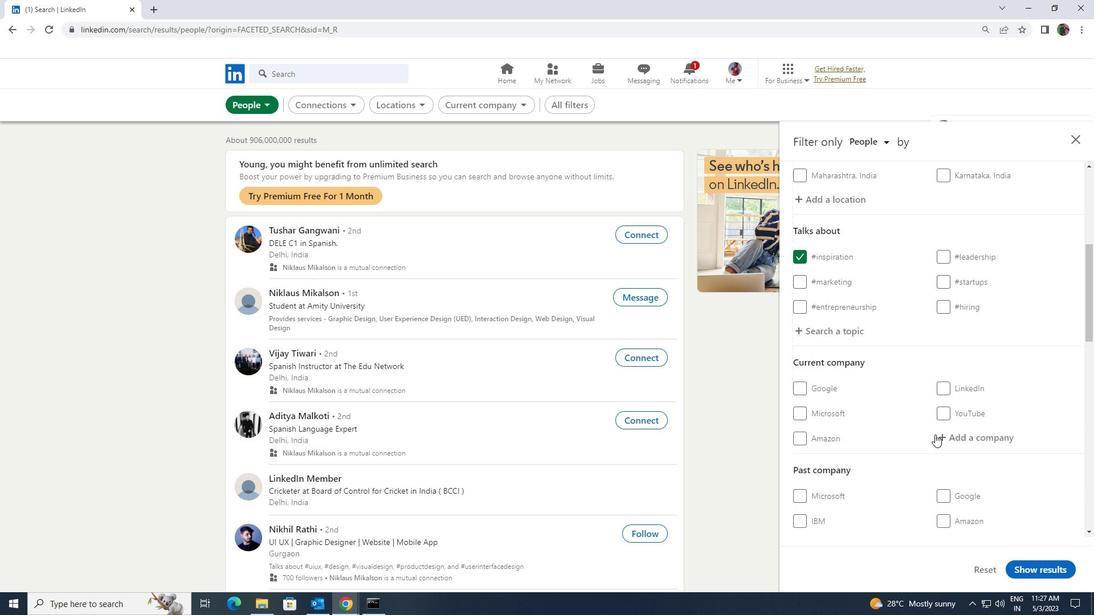 
Action: Mouse pressed left at (937, 434)
Screenshot: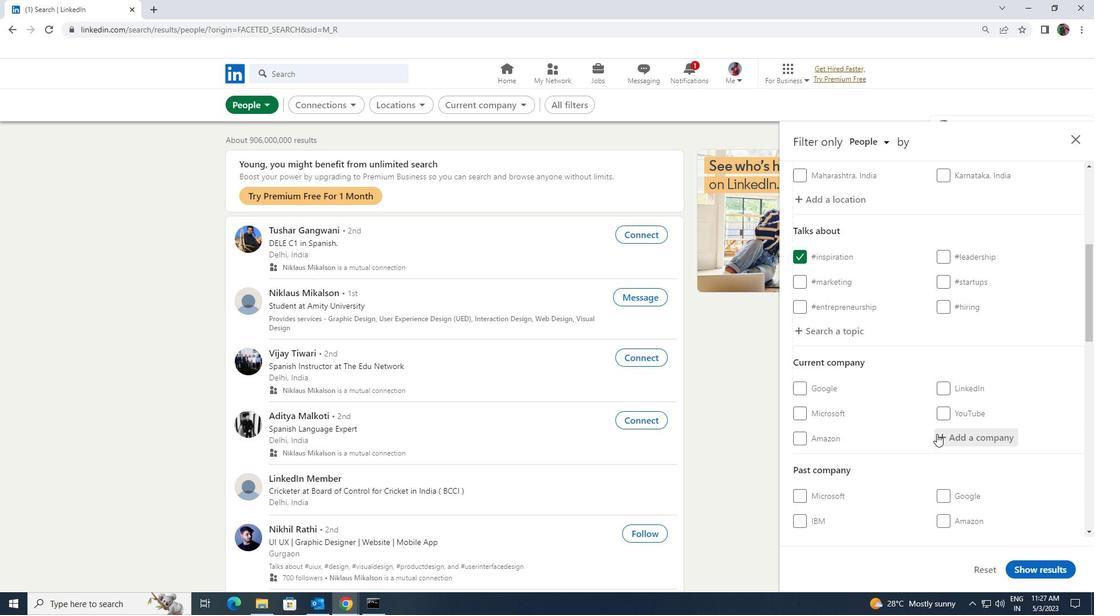 
Action: Key pressed <Key.shift><Key.shift><Key.shift><Key.shift>TEK<Key.shift>WI
Screenshot: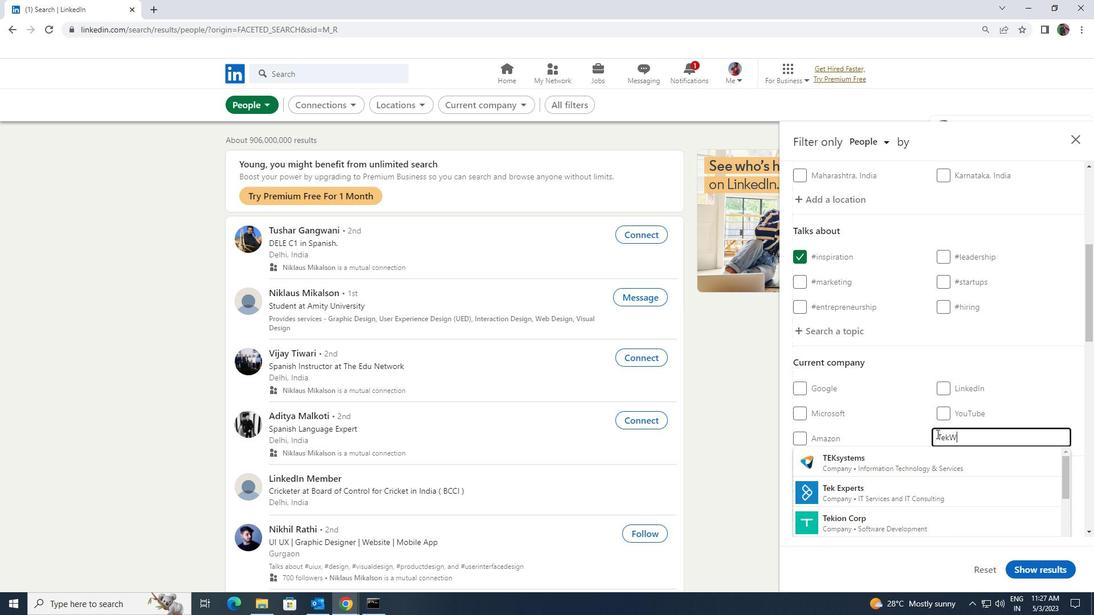 
Action: Mouse moved to (924, 451)
Screenshot: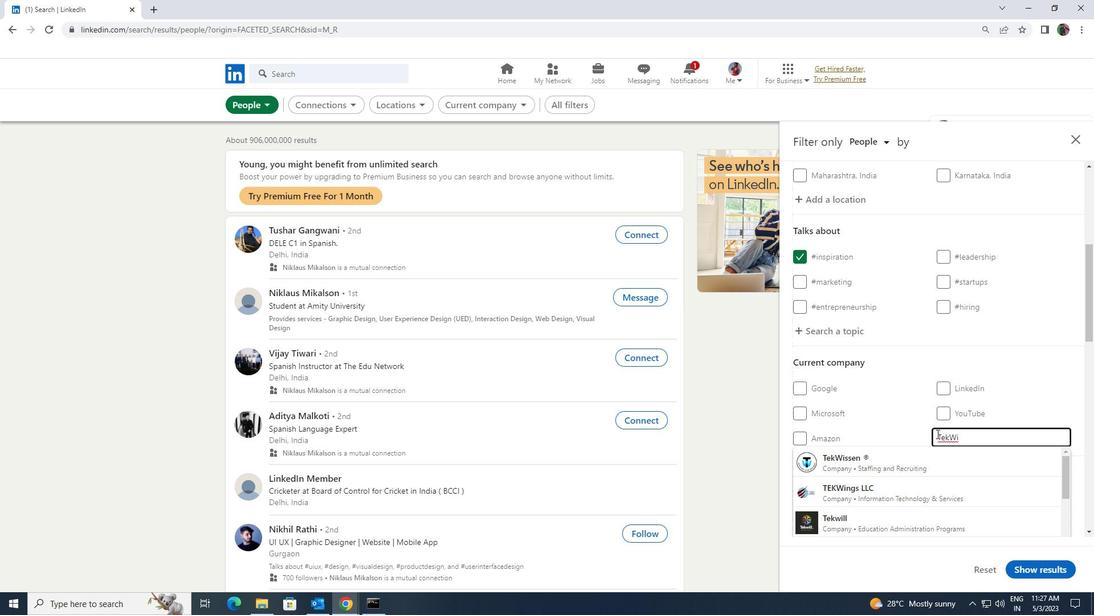 
Action: Mouse pressed left at (924, 451)
Screenshot: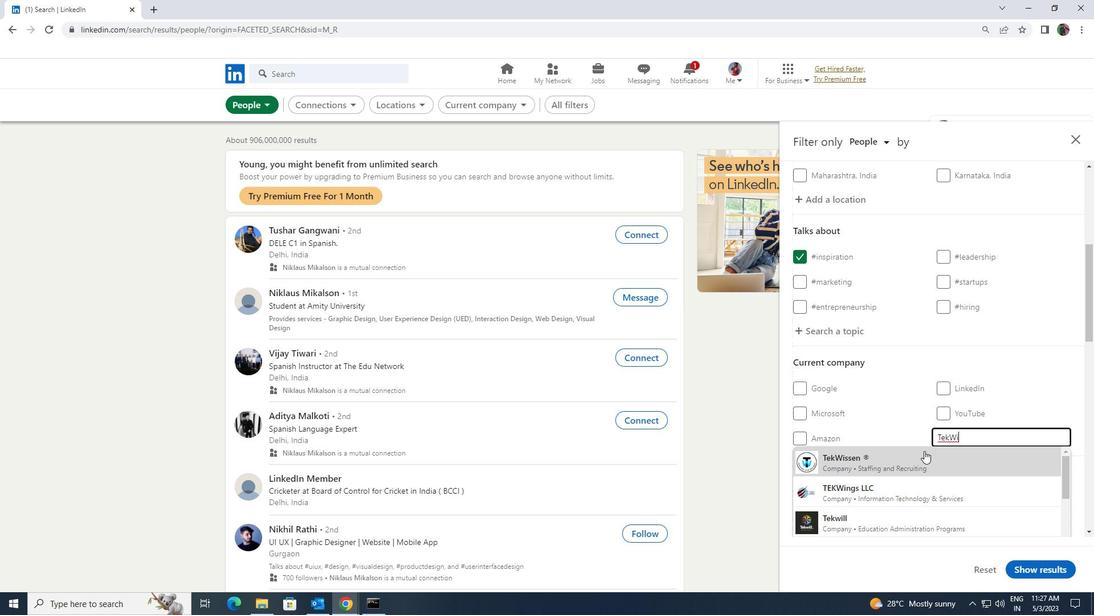 
Action: Mouse scrolled (924, 451) with delta (0, 0)
Screenshot: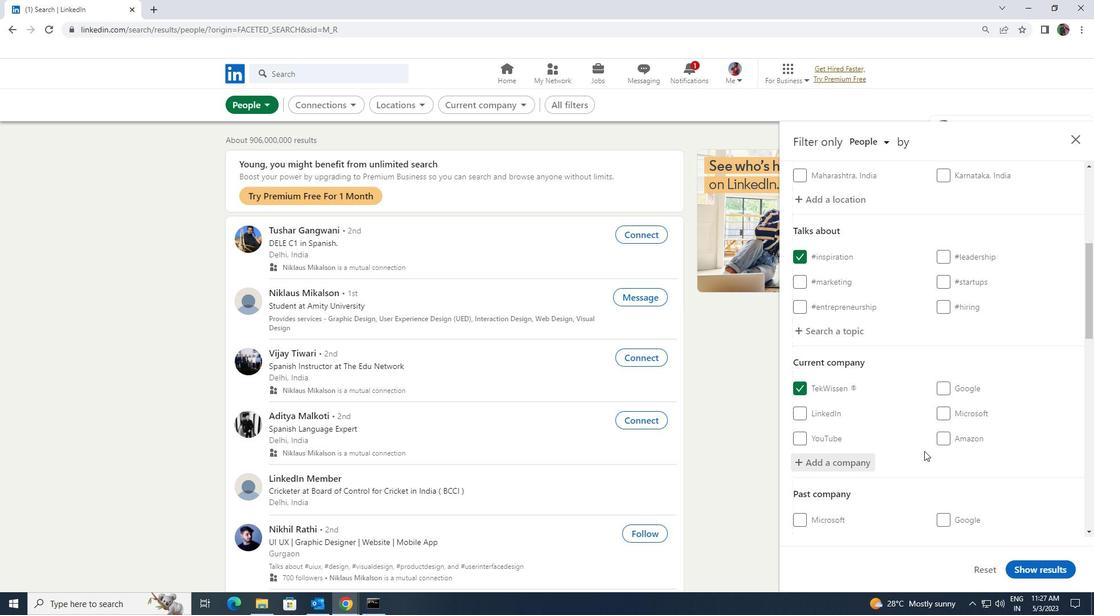 
Action: Mouse scrolled (924, 451) with delta (0, 0)
Screenshot: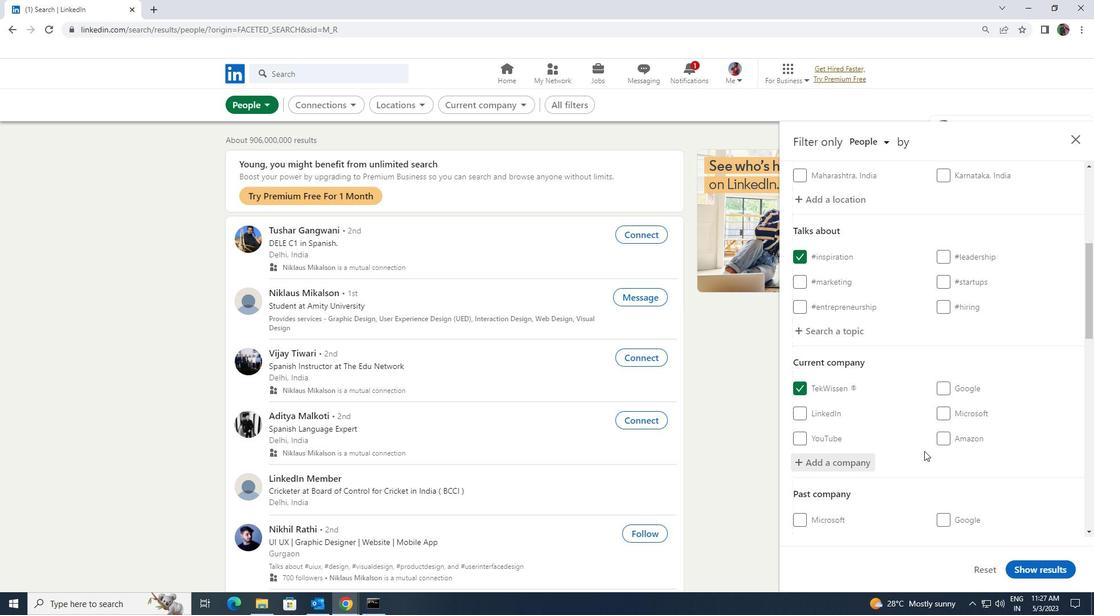 
Action: Mouse scrolled (924, 451) with delta (0, 0)
Screenshot: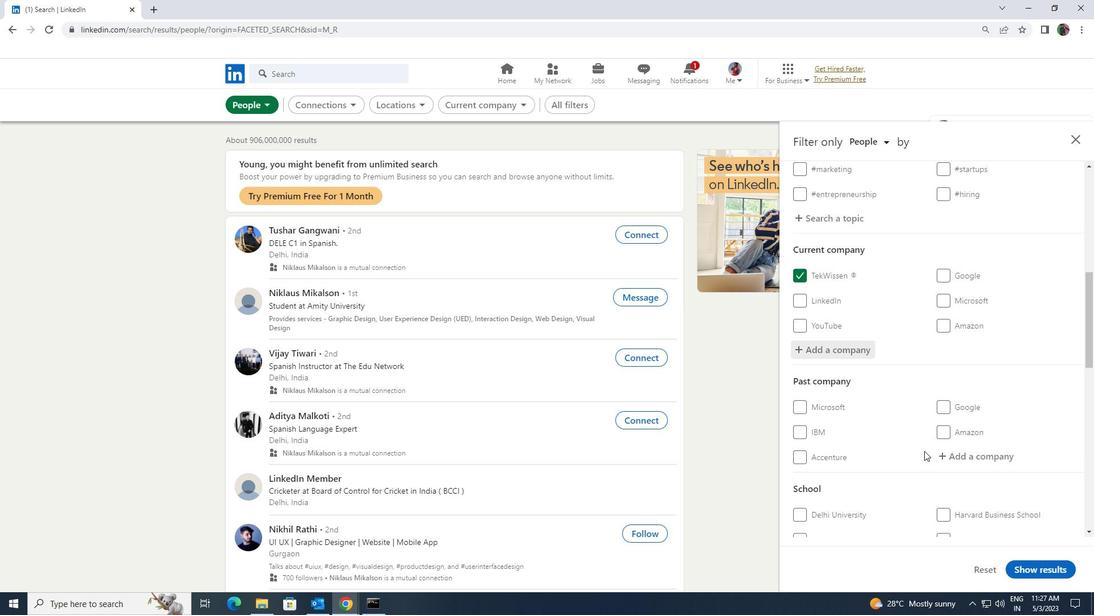 
Action: Mouse scrolled (924, 451) with delta (0, 0)
Screenshot: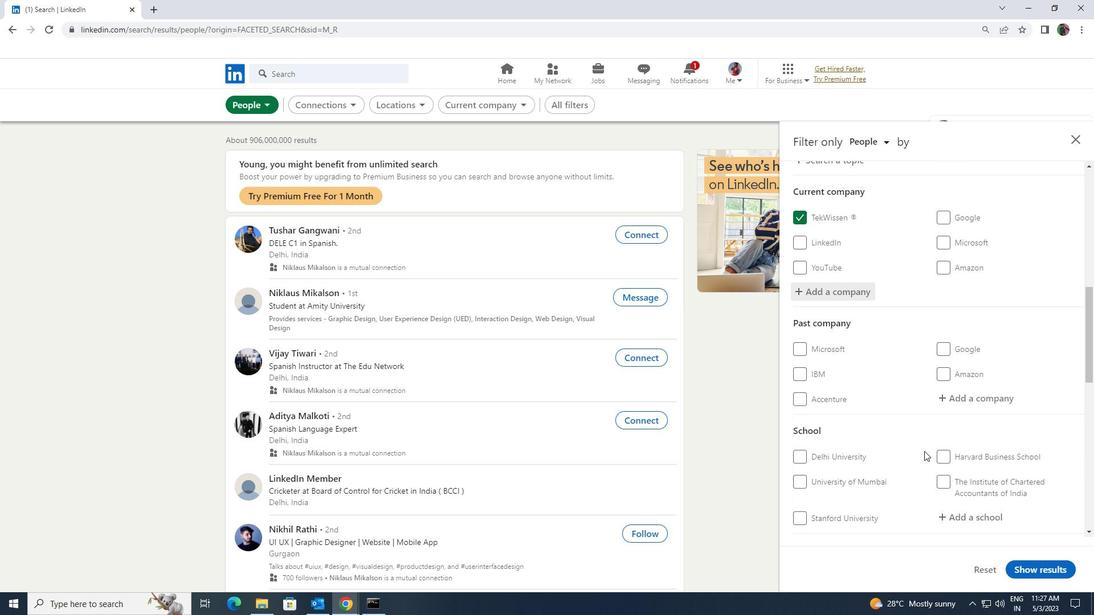 
Action: Mouse moved to (936, 456)
Screenshot: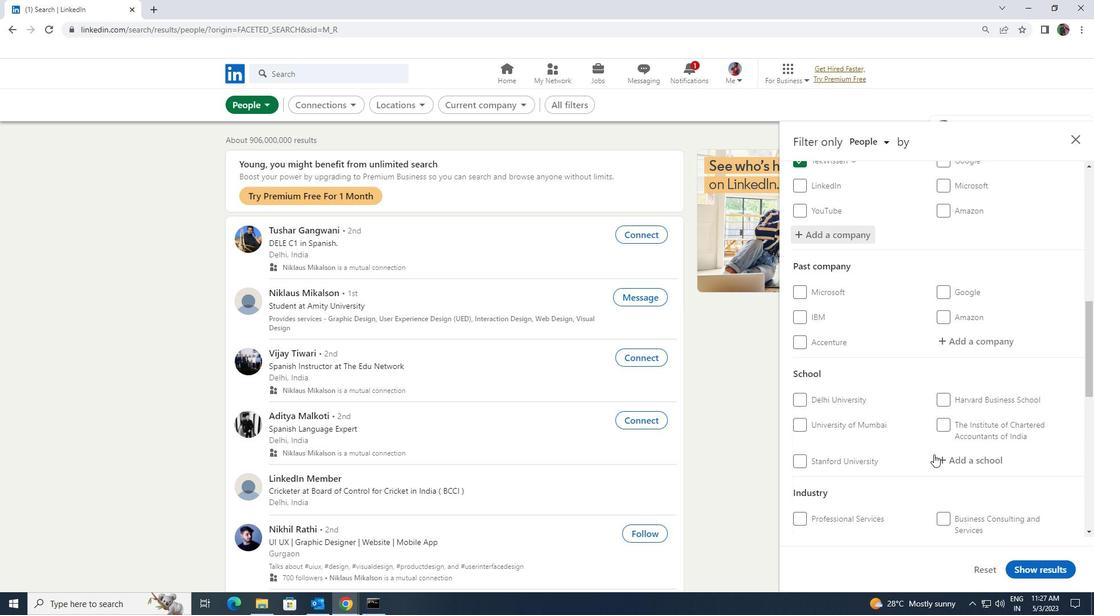 
Action: Mouse pressed left at (936, 456)
Screenshot: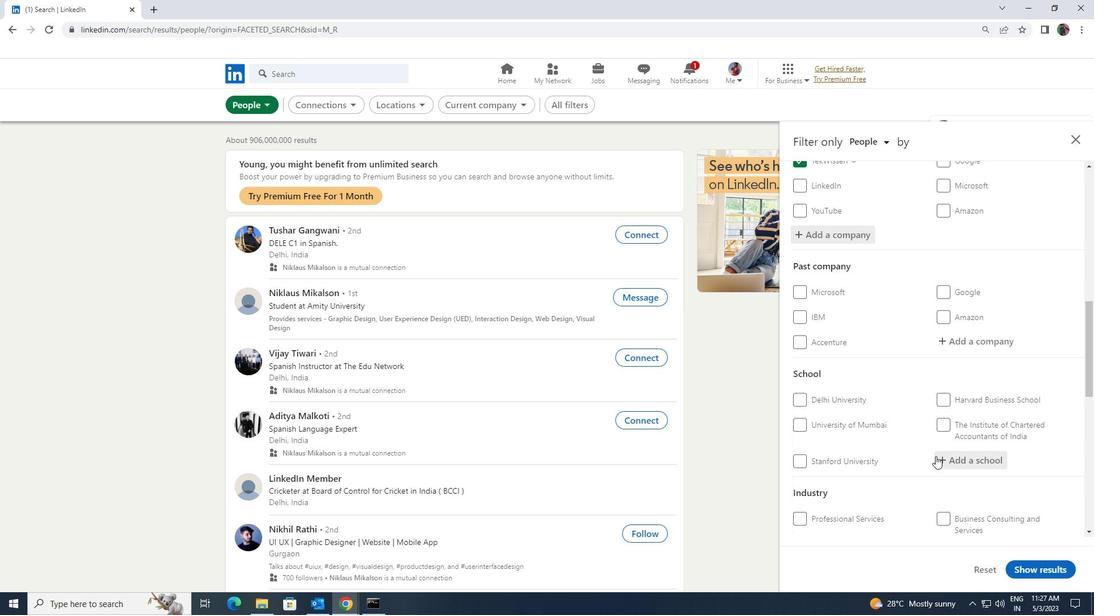 
Action: Key pressed <Key.shift><Key.shift><Key.shift><Key.shift><Key.shift><Key.shift><Key.shift>MANGAL
Screenshot: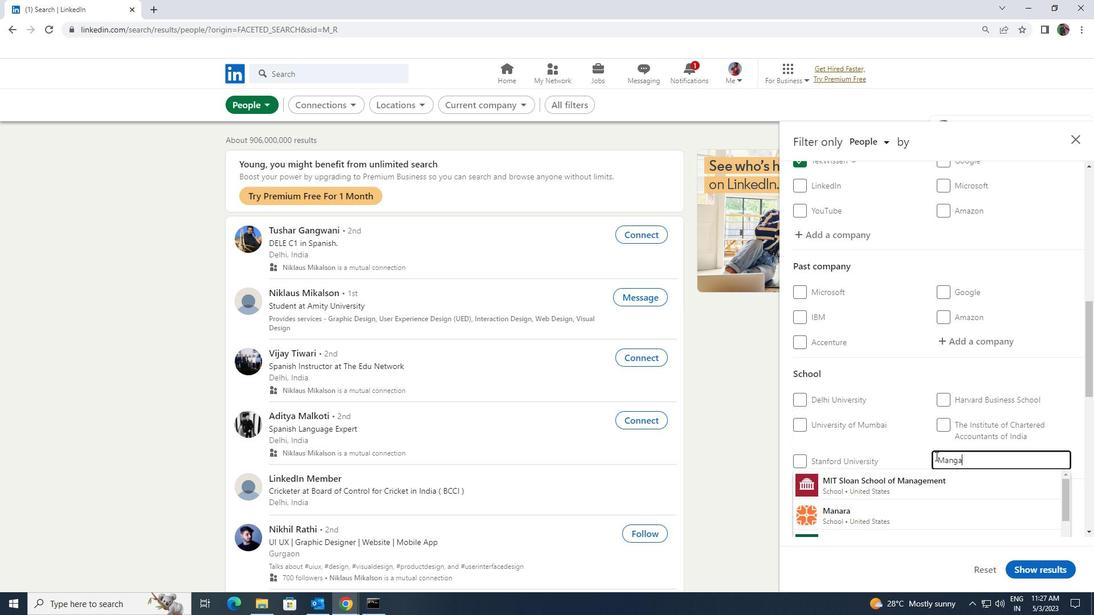 
Action: Mouse moved to (935, 470)
Screenshot: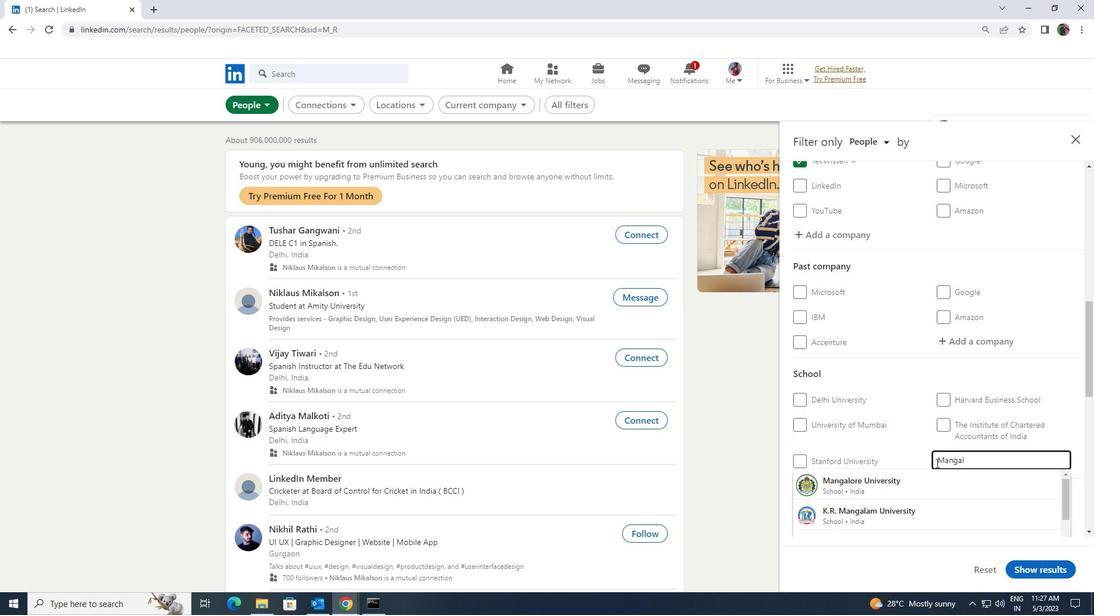 
Action: Mouse pressed left at (935, 470)
Screenshot: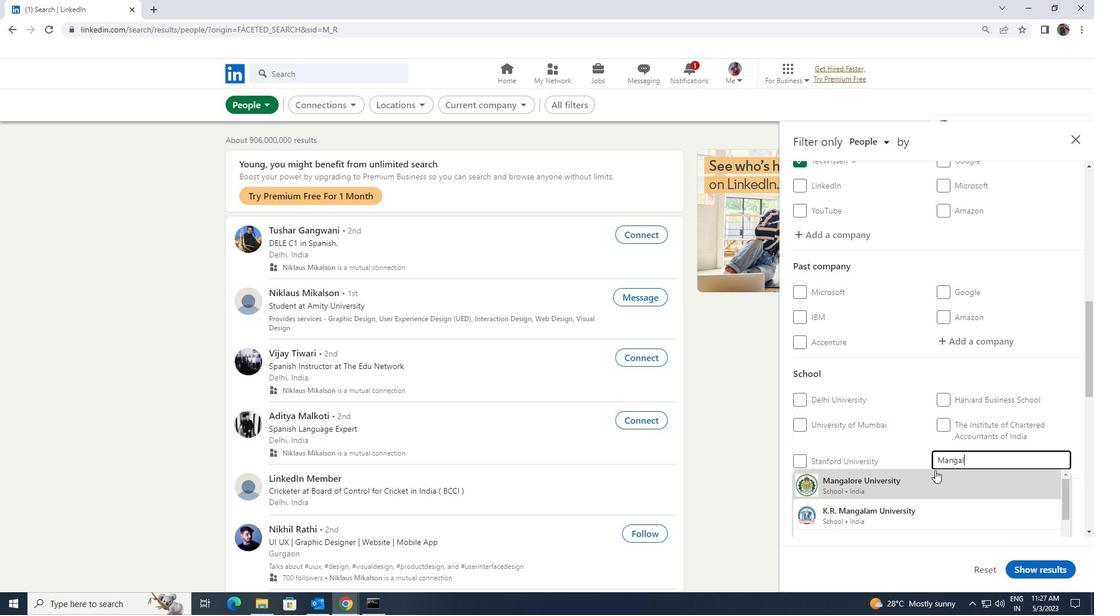 
Action: Mouse moved to (932, 465)
Screenshot: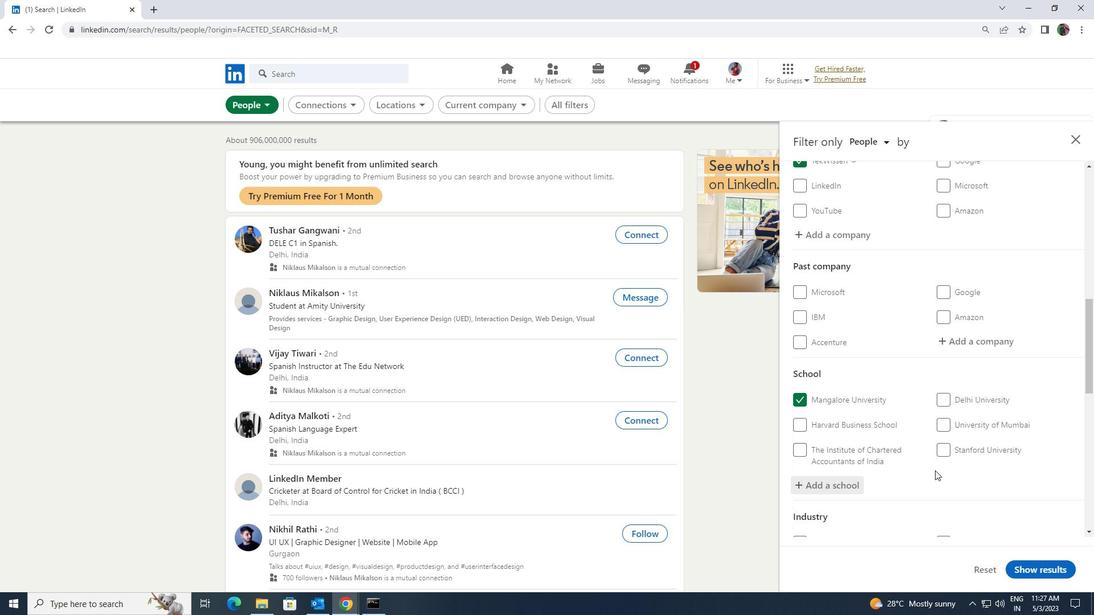 
Action: Mouse scrolled (932, 465) with delta (0, 0)
Screenshot: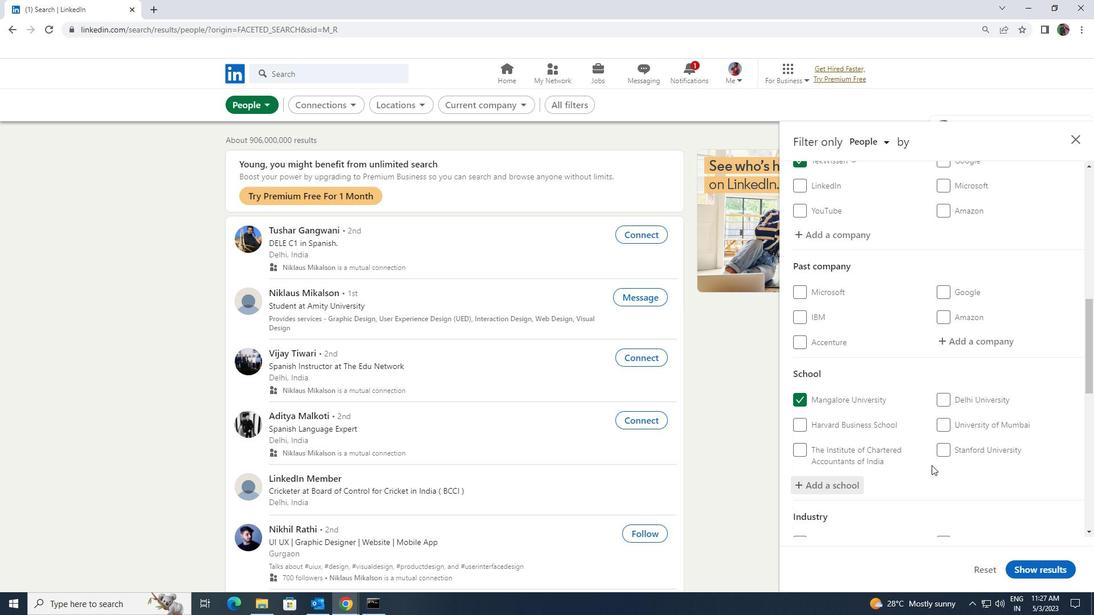 
Action: Mouse moved to (926, 461)
Screenshot: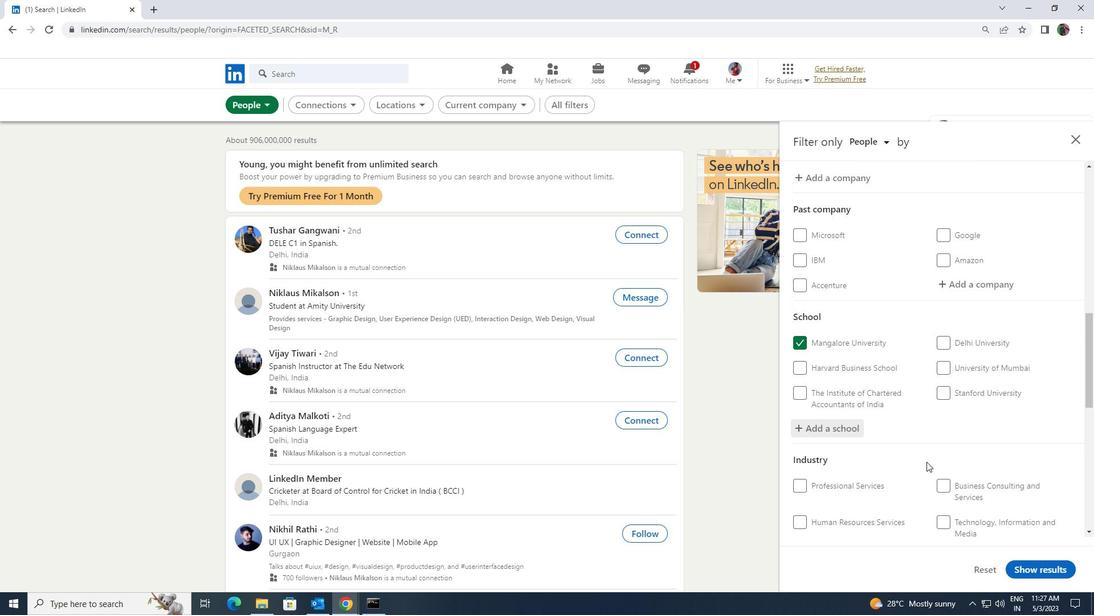 
Action: Mouse scrolled (926, 461) with delta (0, 0)
Screenshot: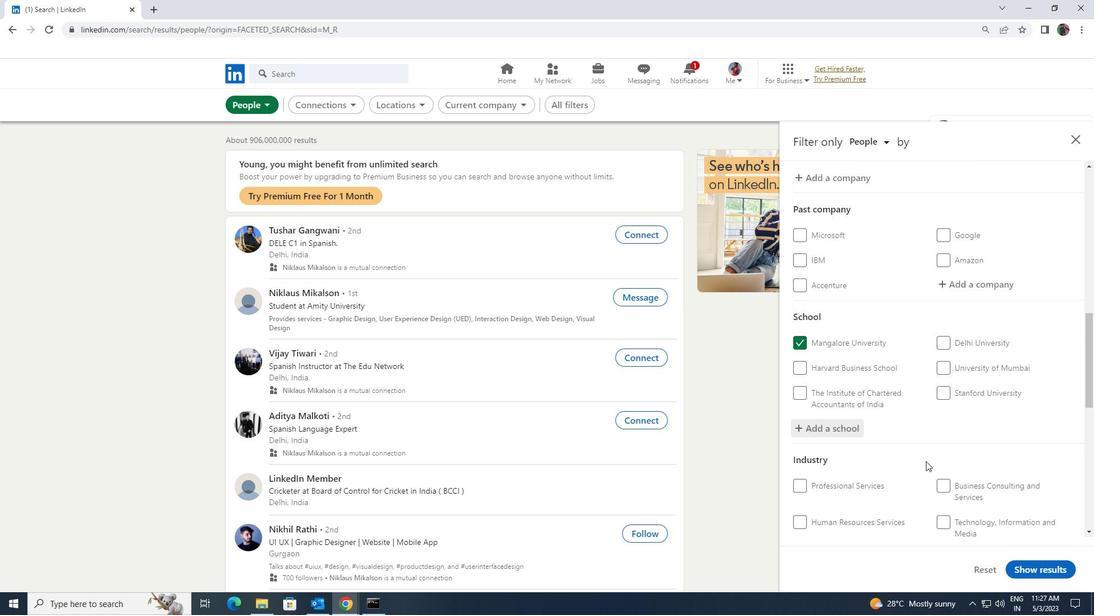 
Action: Mouse scrolled (926, 461) with delta (0, 0)
Screenshot: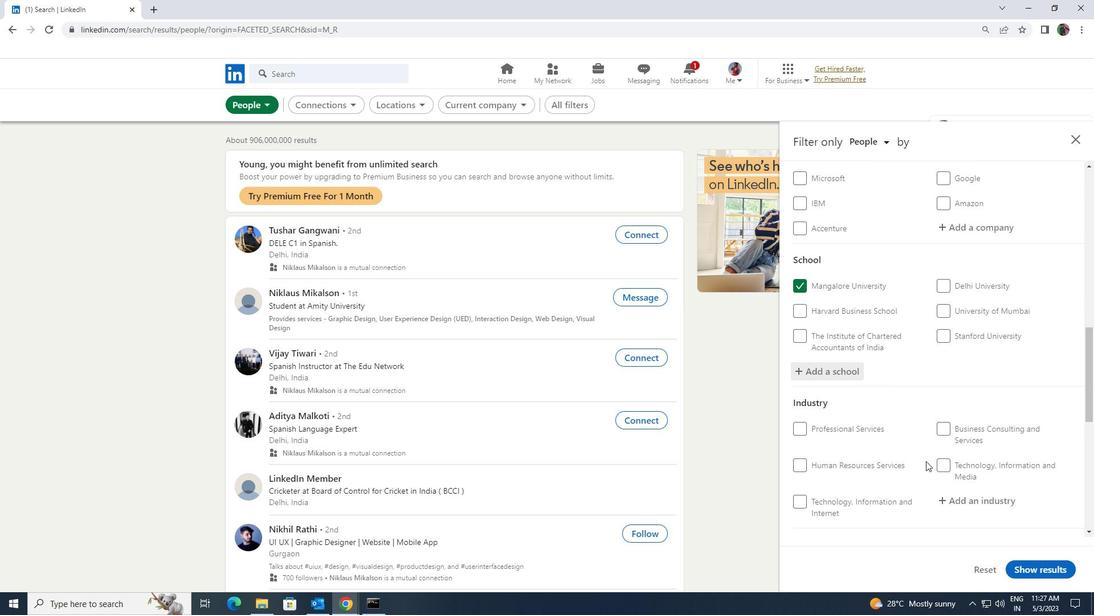 
Action: Mouse scrolled (926, 461) with delta (0, 0)
Screenshot: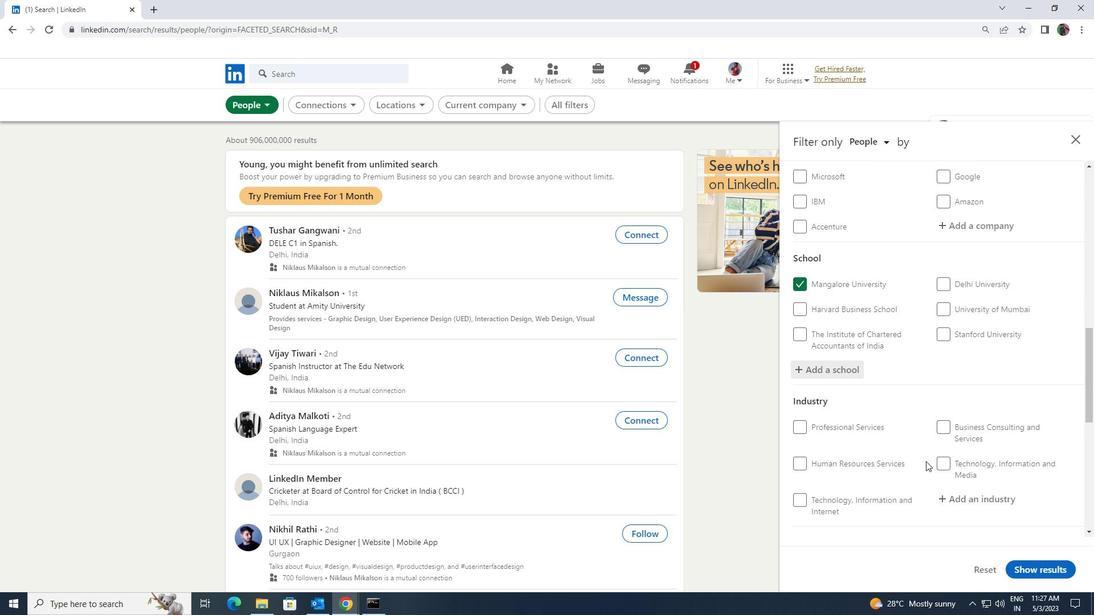 
Action: Mouse moved to (943, 385)
Screenshot: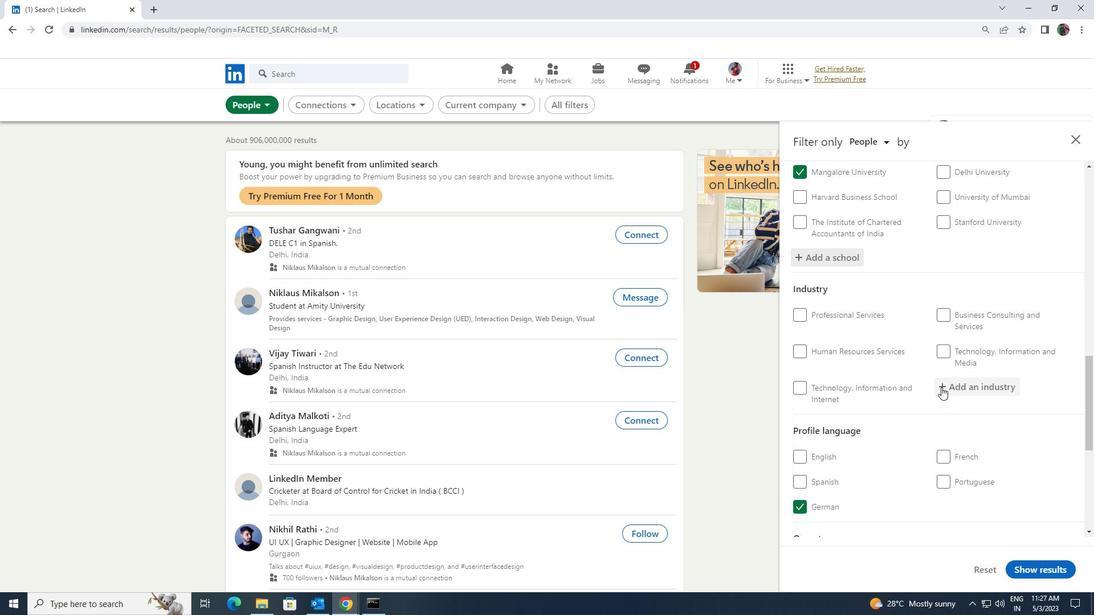 
Action: Mouse pressed left at (943, 385)
Screenshot: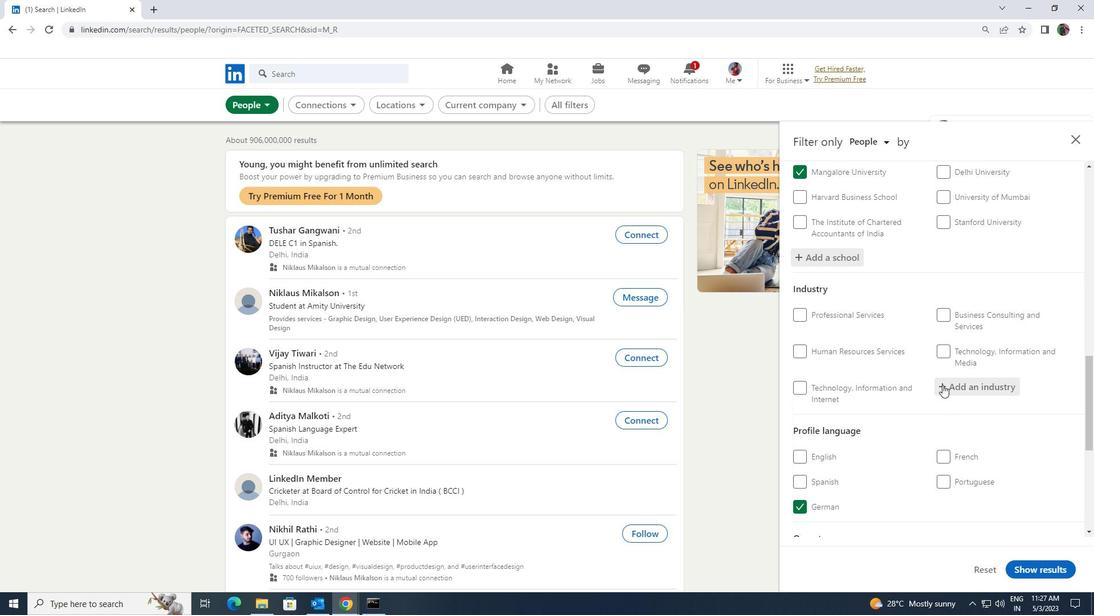 
Action: Key pressed <Key.shift><Key.shift><Key.shift><Key.shift><Key.shift>PUBLIC<Key.space><Key.shift>HEAL
Screenshot: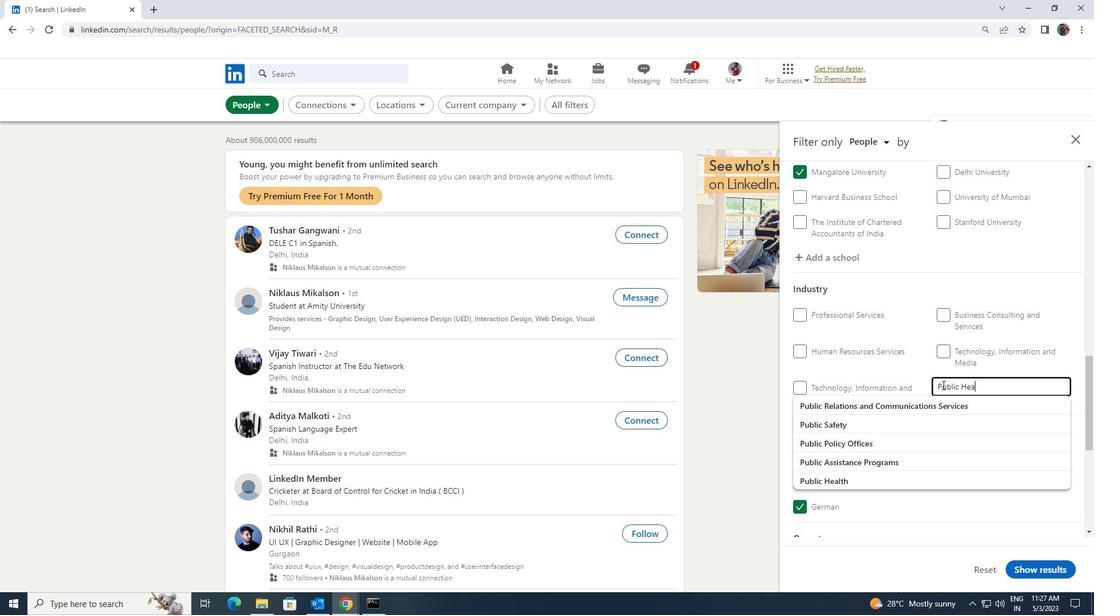 
Action: Mouse moved to (931, 399)
Screenshot: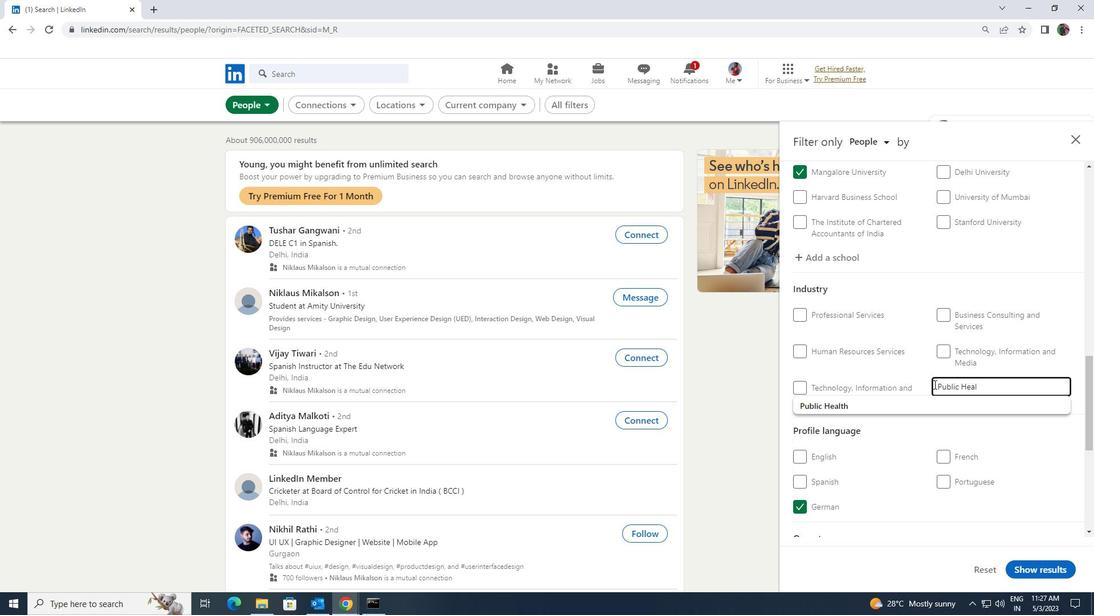 
Action: Mouse pressed left at (931, 399)
Screenshot: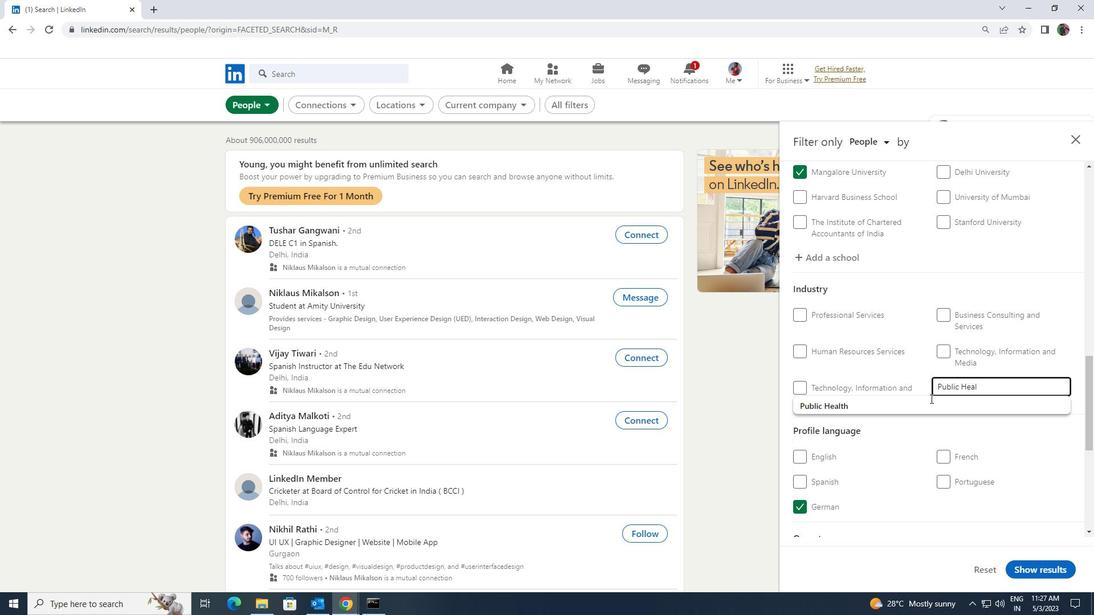 
Action: Mouse moved to (926, 405)
Screenshot: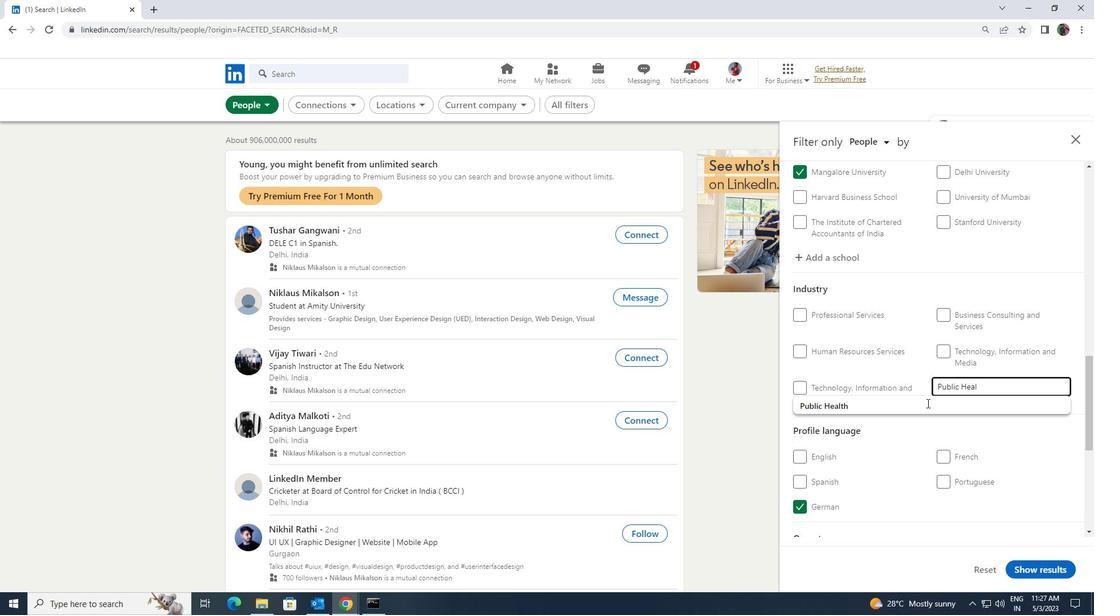 
Action: Mouse pressed left at (926, 405)
Screenshot: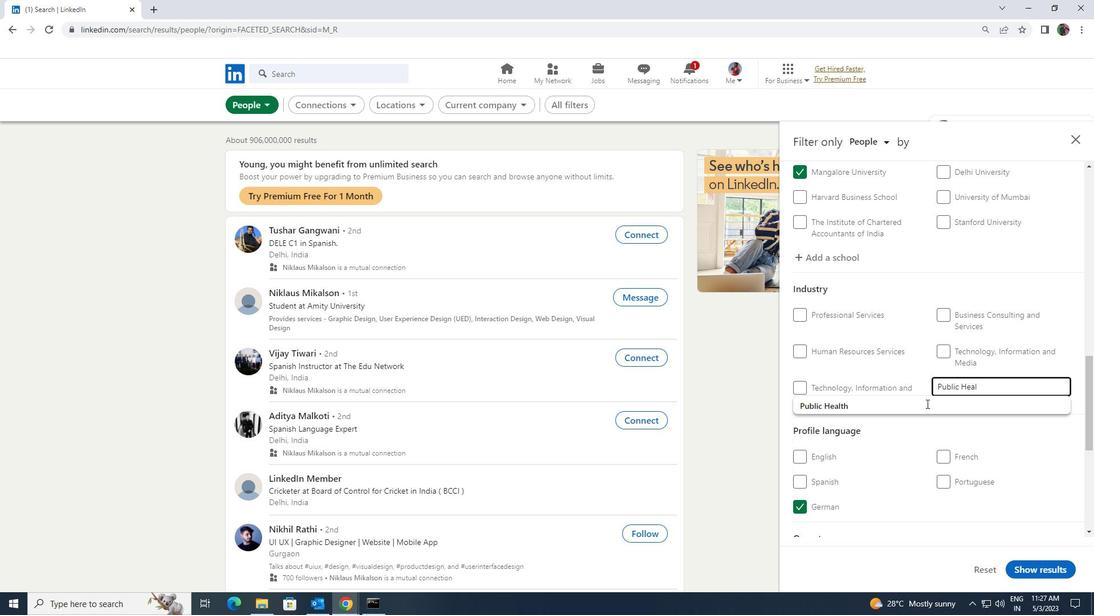 
Action: Mouse moved to (928, 402)
Screenshot: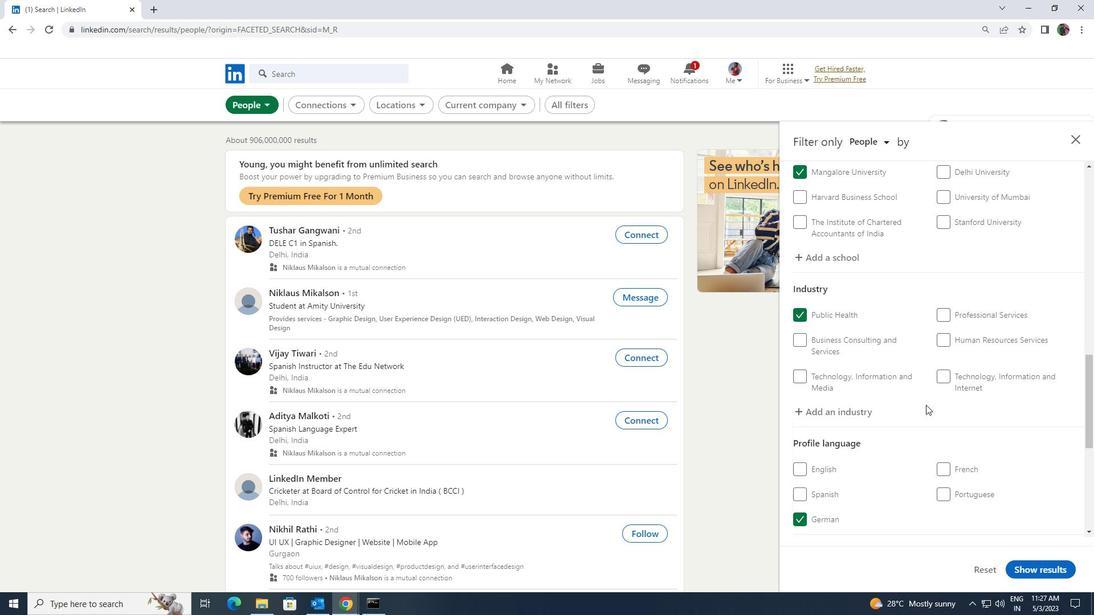 
Action: Mouse scrolled (928, 401) with delta (0, 0)
Screenshot: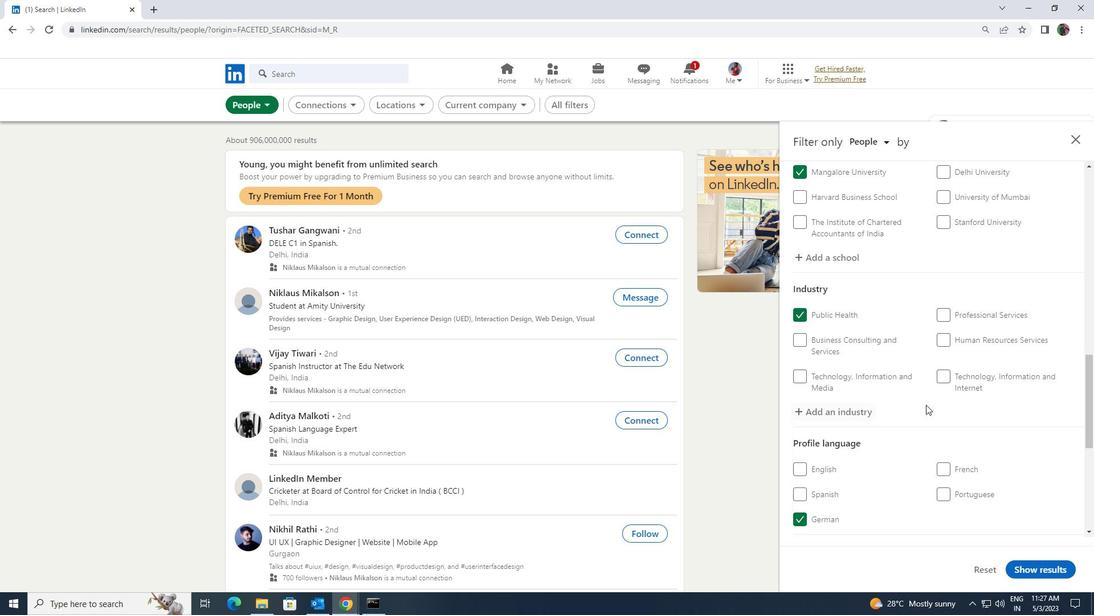 
Action: Mouse scrolled (928, 401) with delta (0, 0)
Screenshot: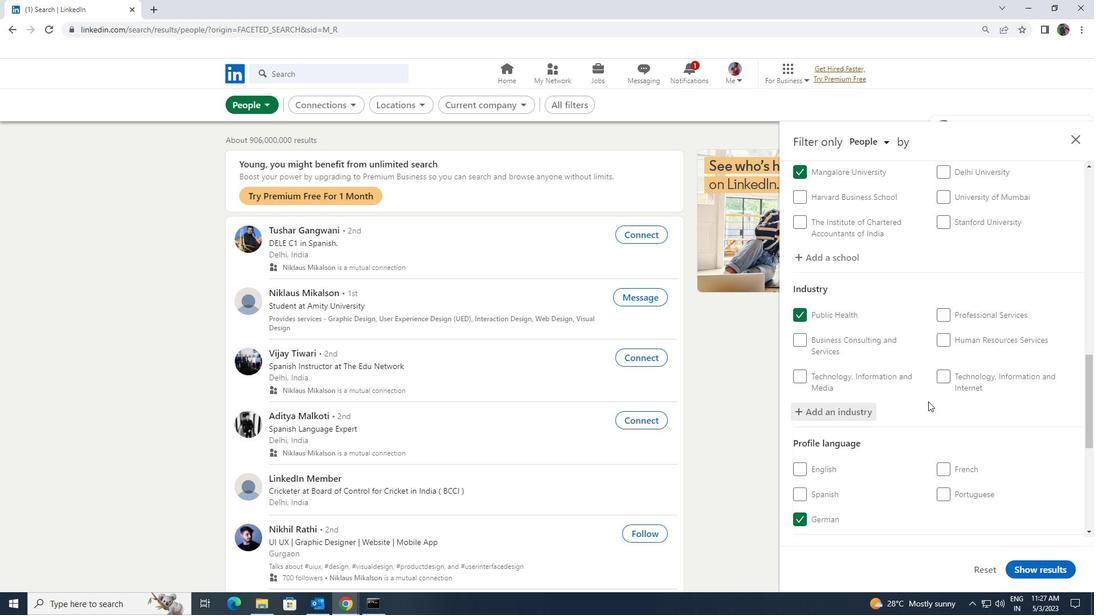 
Action: Mouse moved to (928, 401)
Screenshot: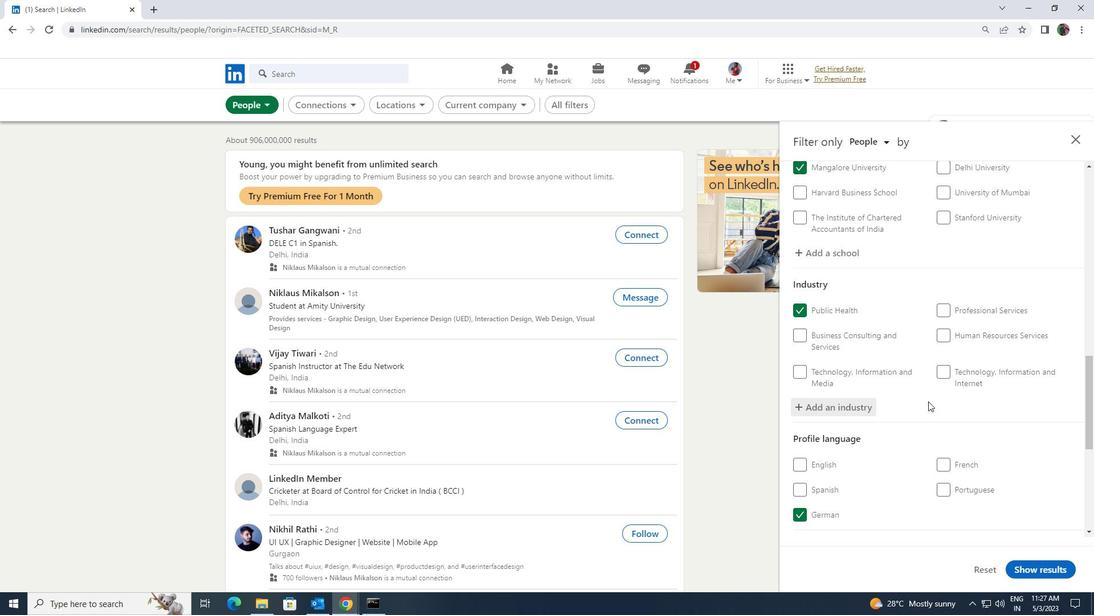 
Action: Mouse scrolled (928, 400) with delta (0, 0)
Screenshot: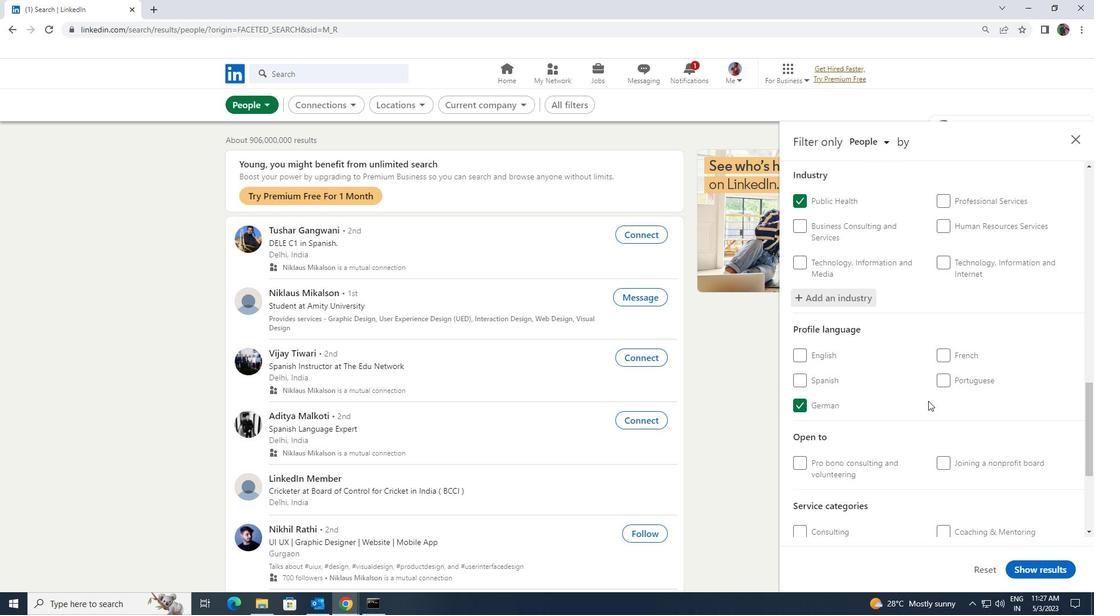 
Action: Mouse scrolled (928, 400) with delta (0, 0)
Screenshot: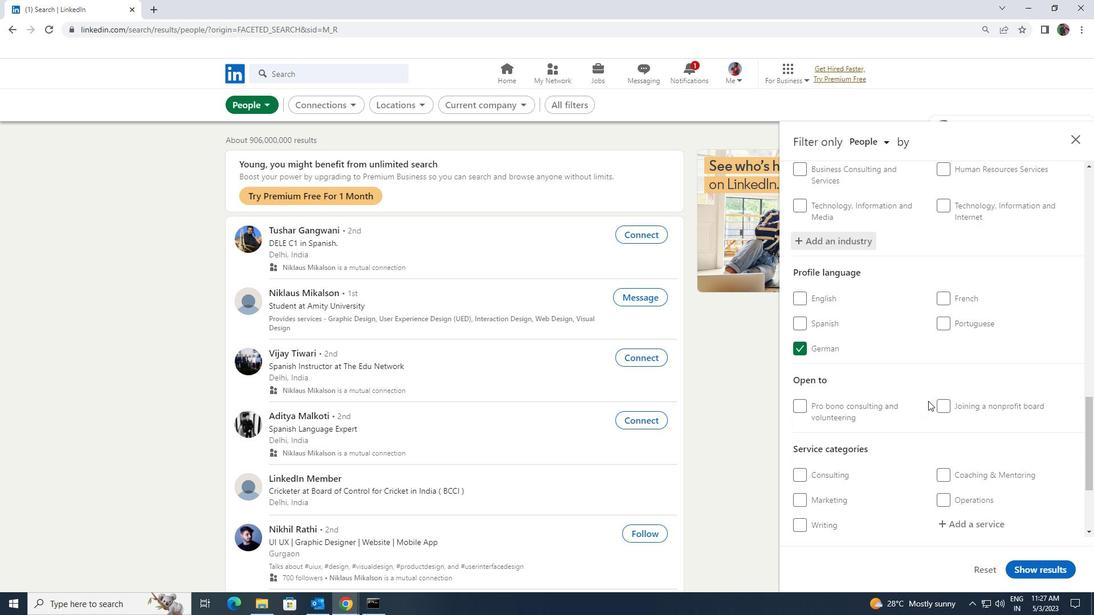 
Action: Mouse moved to (950, 460)
Screenshot: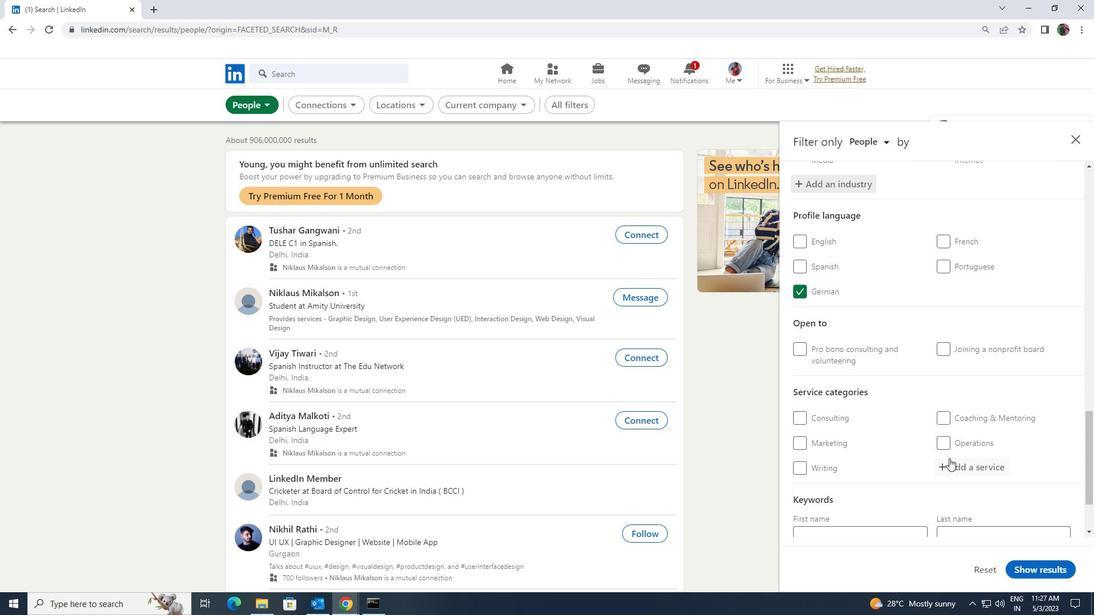 
Action: Mouse pressed left at (950, 460)
Screenshot: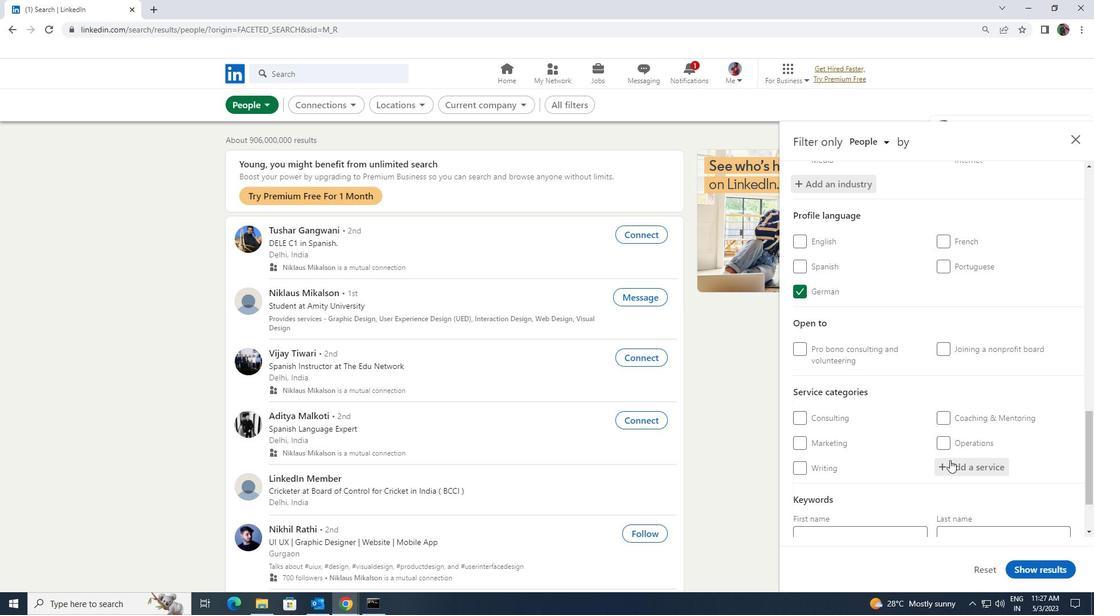 
Action: Mouse moved to (950, 455)
Screenshot: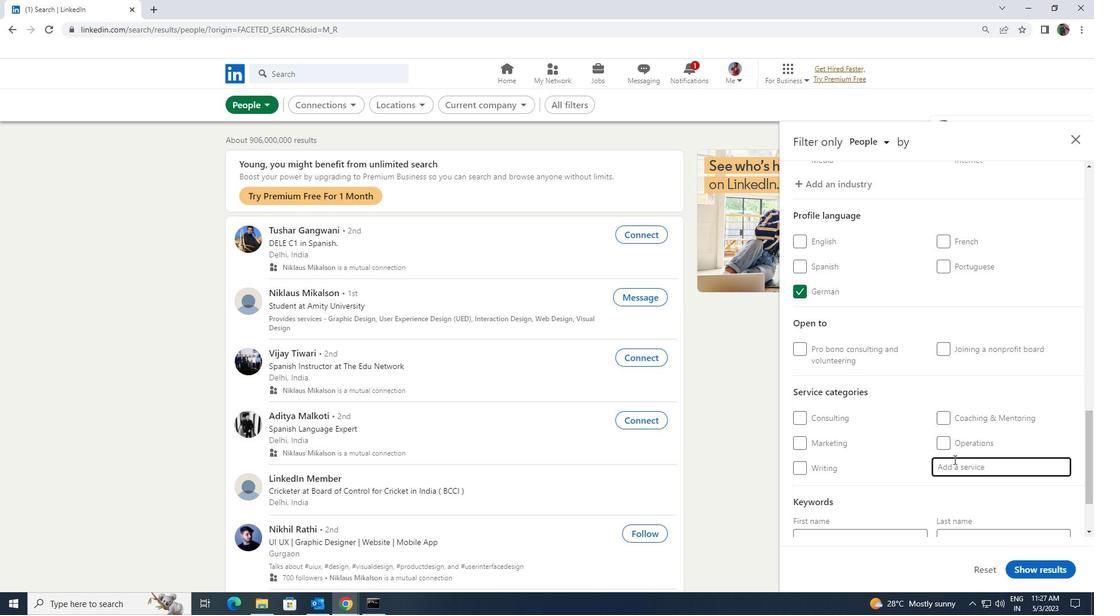 
Action: Key pressed <Key.shift><Key.shift><Key.shift><Key.shift><Key.shift><Key.shift><Key.shift>LEAD
Screenshot: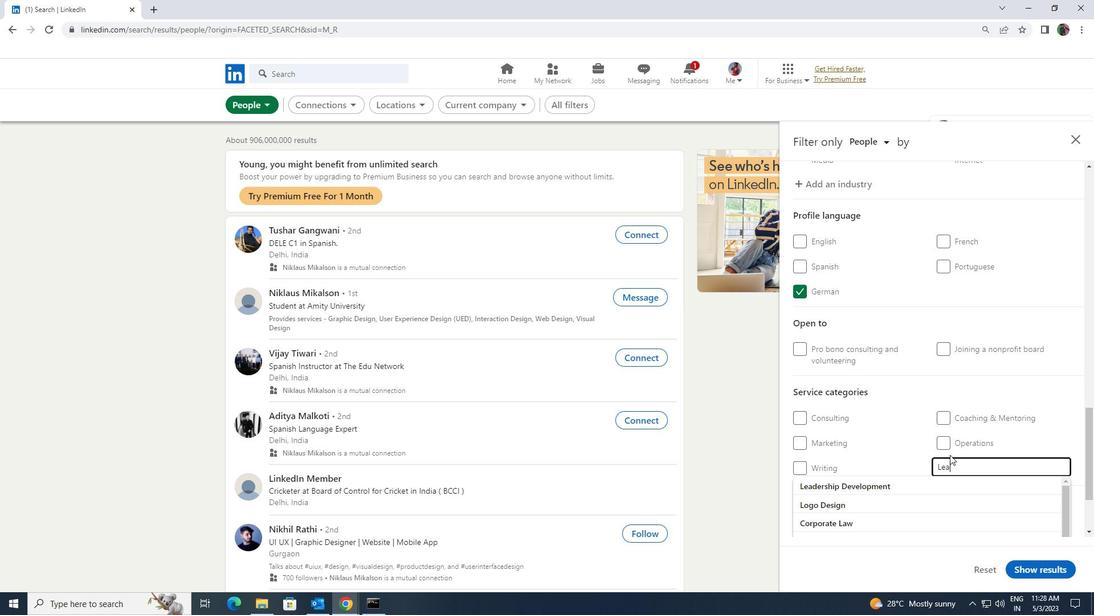 
Action: Mouse moved to (922, 501)
Screenshot: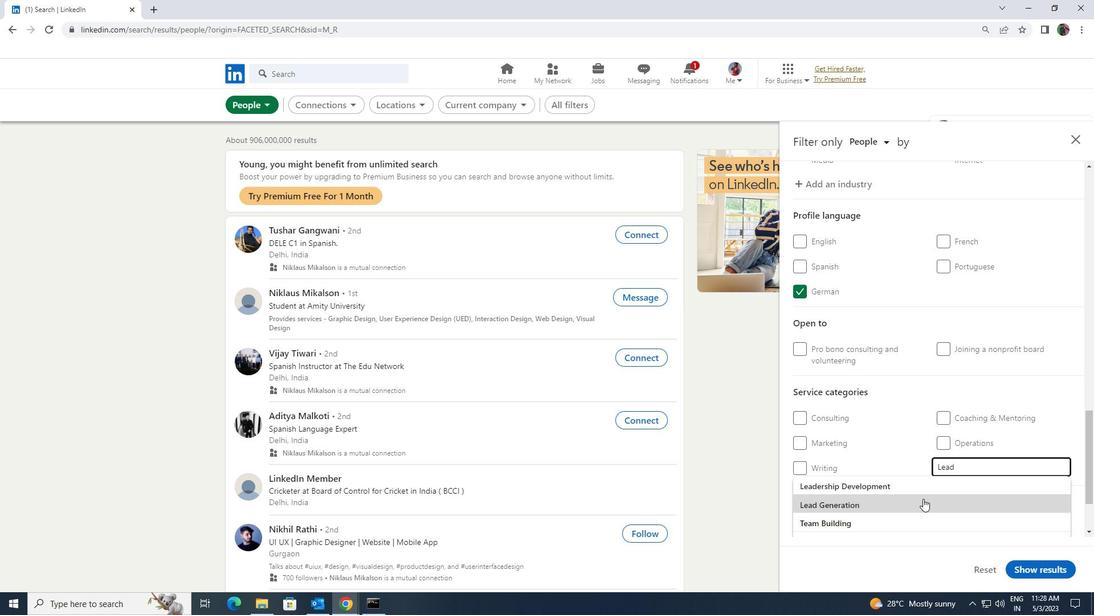 
Action: Mouse pressed left at (922, 501)
Screenshot: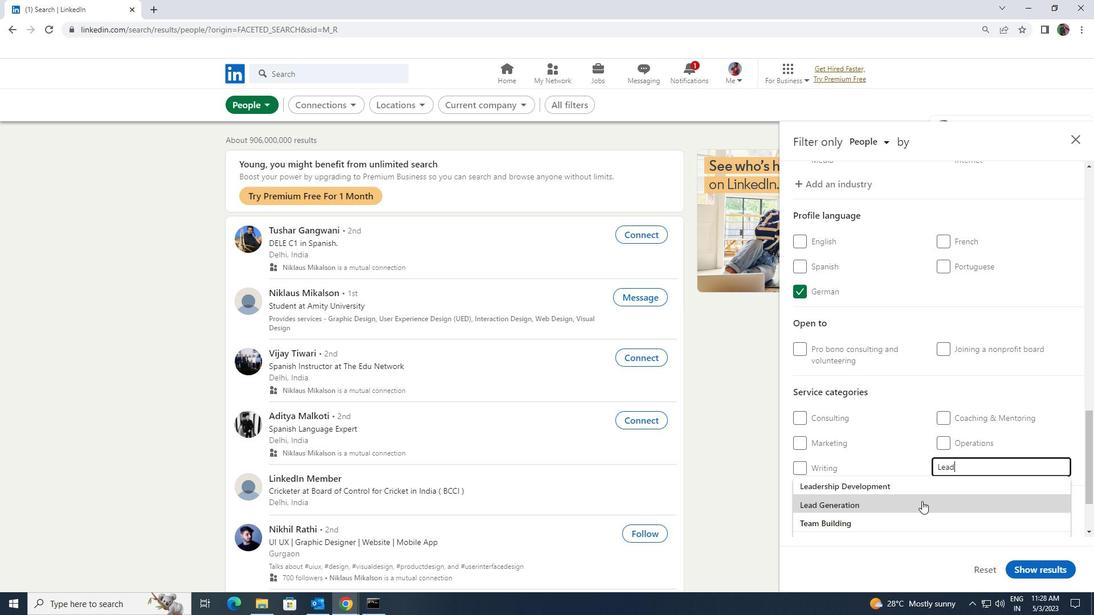 
Action: Mouse scrolled (922, 501) with delta (0, 0)
Screenshot: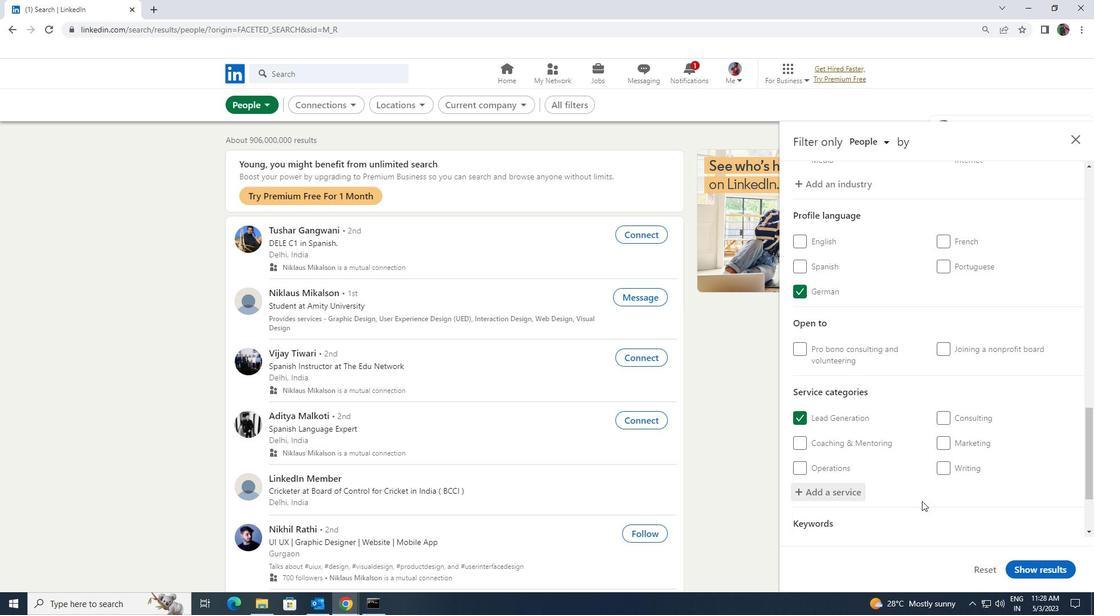 
Action: Mouse scrolled (922, 501) with delta (0, 0)
Screenshot: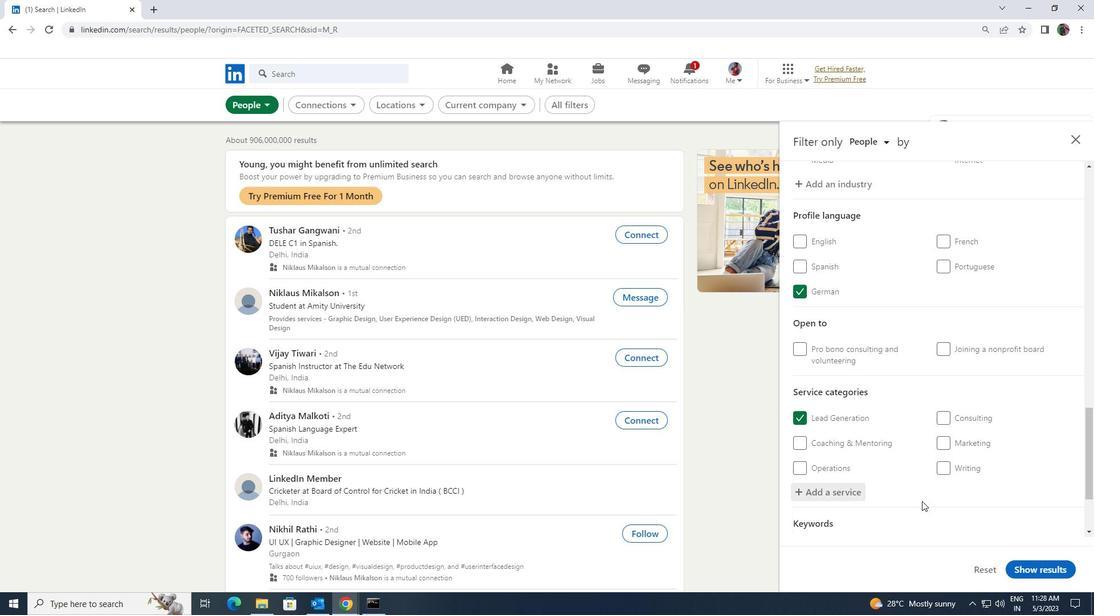 
Action: Mouse moved to (922, 499)
Screenshot: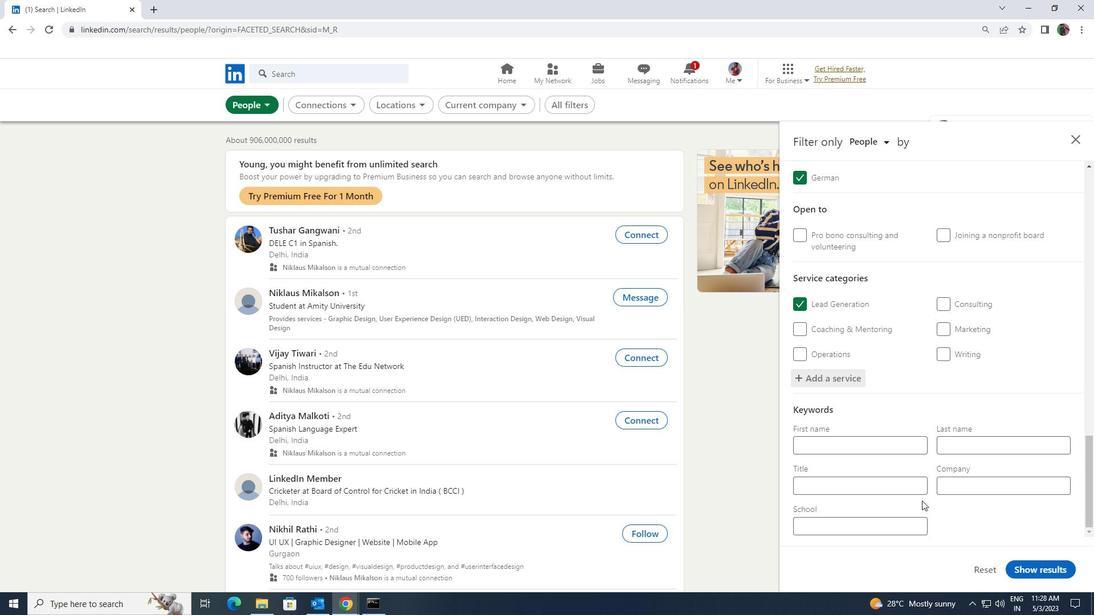 
Action: Mouse scrolled (922, 498) with delta (0, 0)
Screenshot: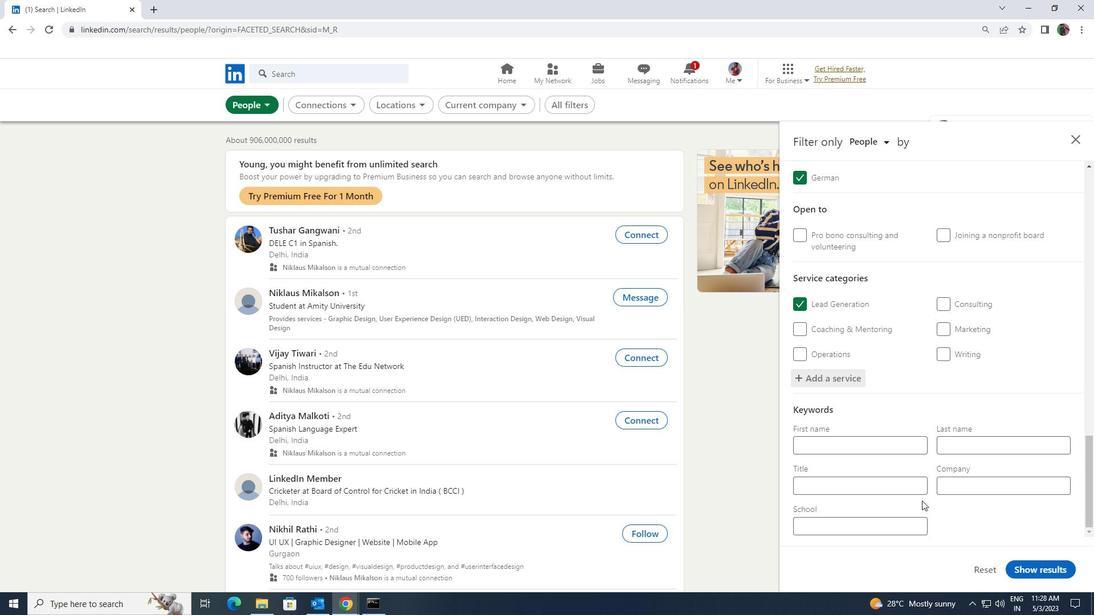 
Action: Mouse moved to (914, 481)
Screenshot: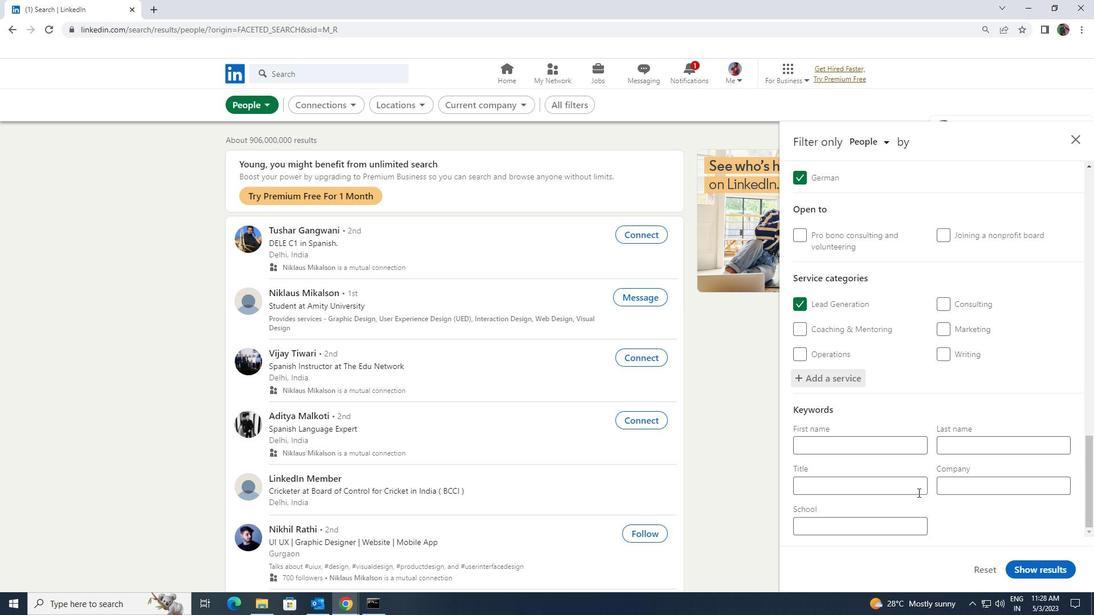 
Action: Mouse pressed left at (914, 481)
Screenshot: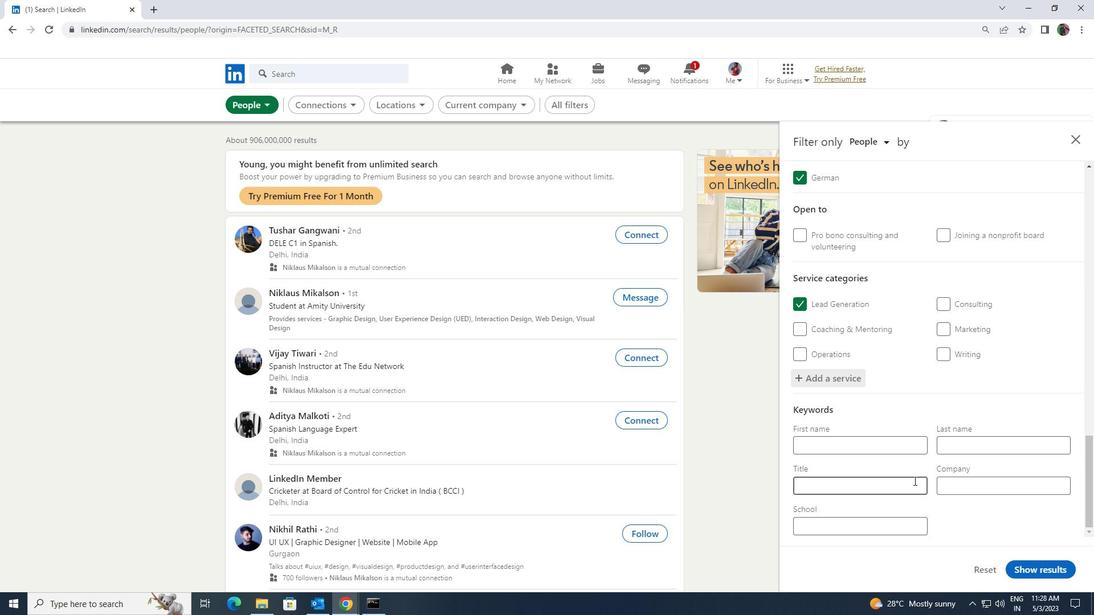 
Action: Mouse moved to (911, 481)
Screenshot: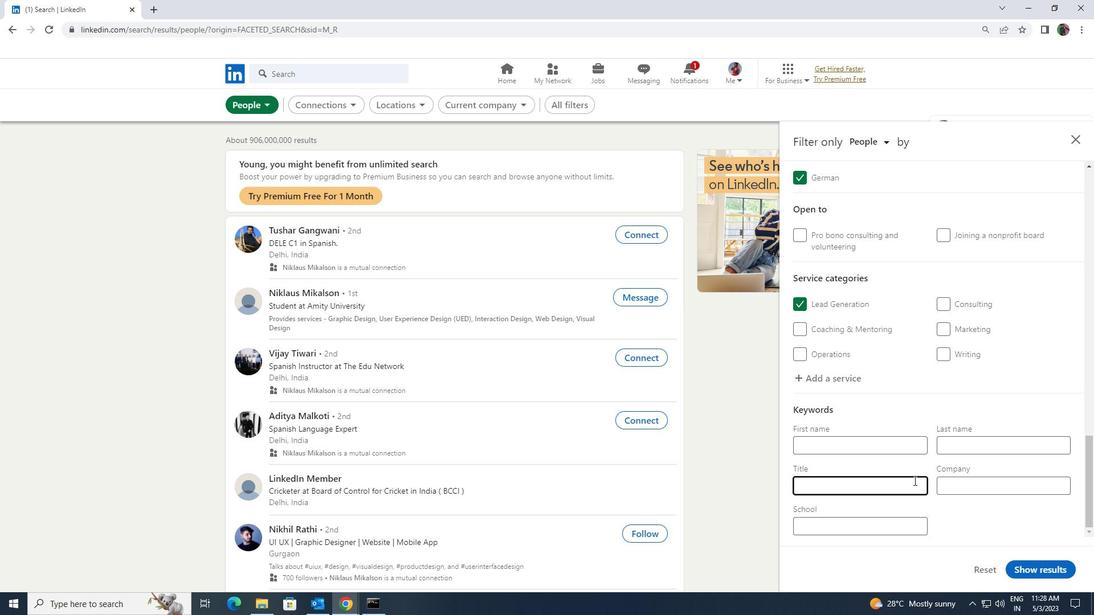 
Action: Key pressed <Key.shift><Key.shift><Key.shift><Key.shift><Key.shift><Key.shift><Key.shift><Key.shift><Key.shift>DENTAL<Key.space><Key.shift>HYGIENIST
Screenshot: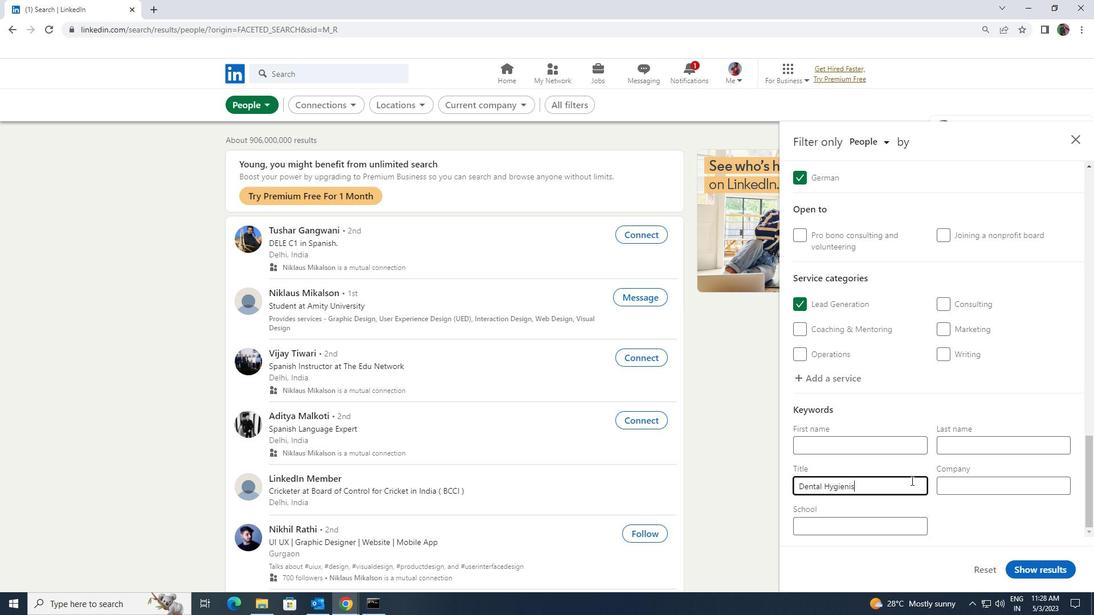 
Action: Mouse moved to (1016, 566)
Screenshot: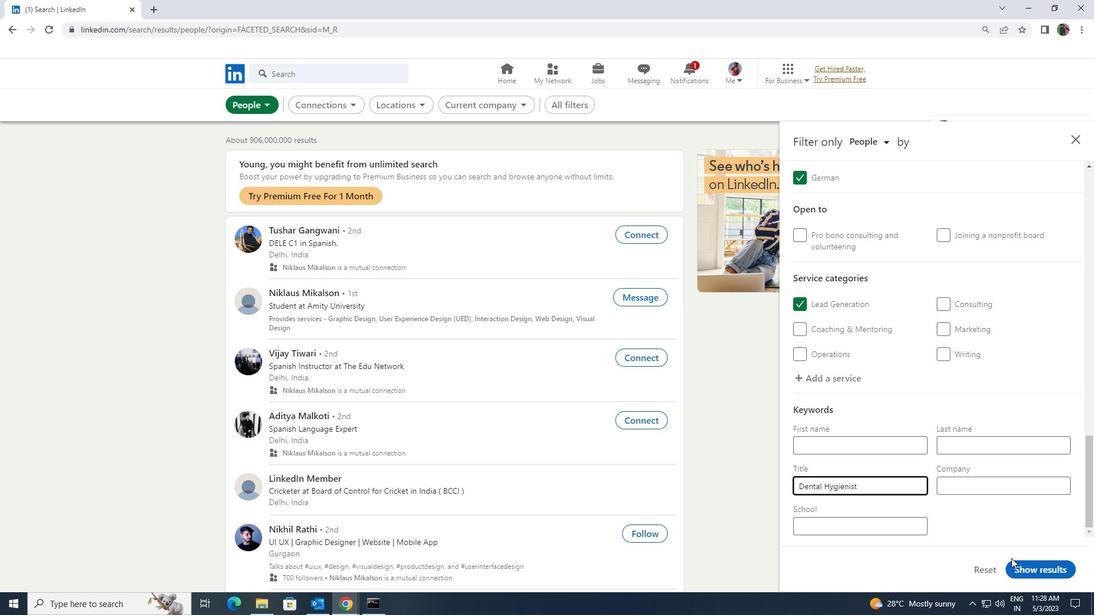 
Action: Mouse pressed left at (1016, 566)
Screenshot: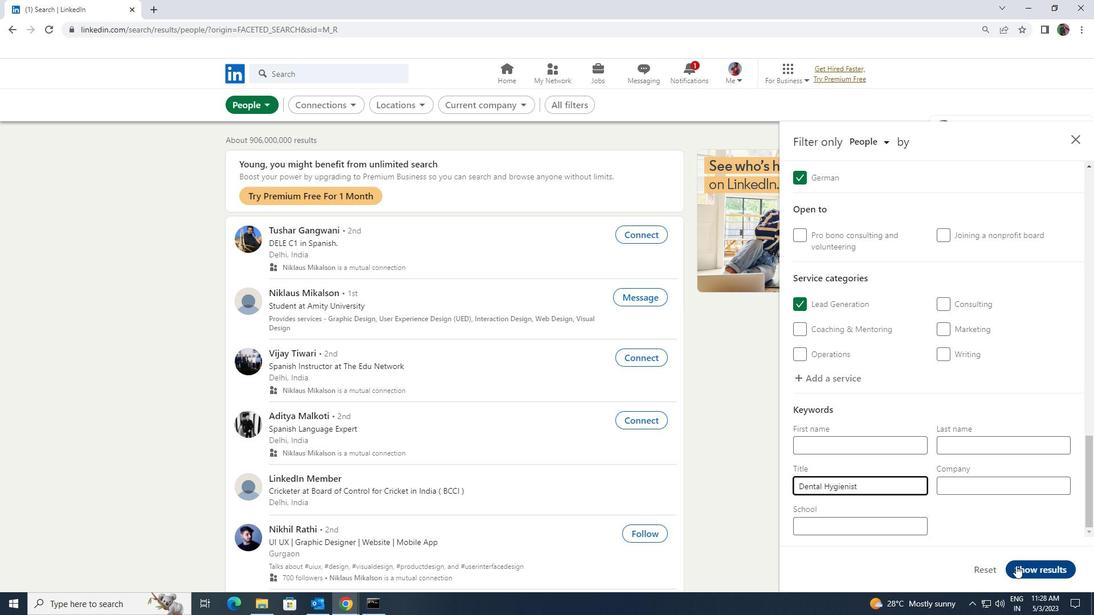 
